 Task: Create a rule when a due date less than hours ago is moved in a card by anyone.
Action: Mouse moved to (904, 256)
Screenshot: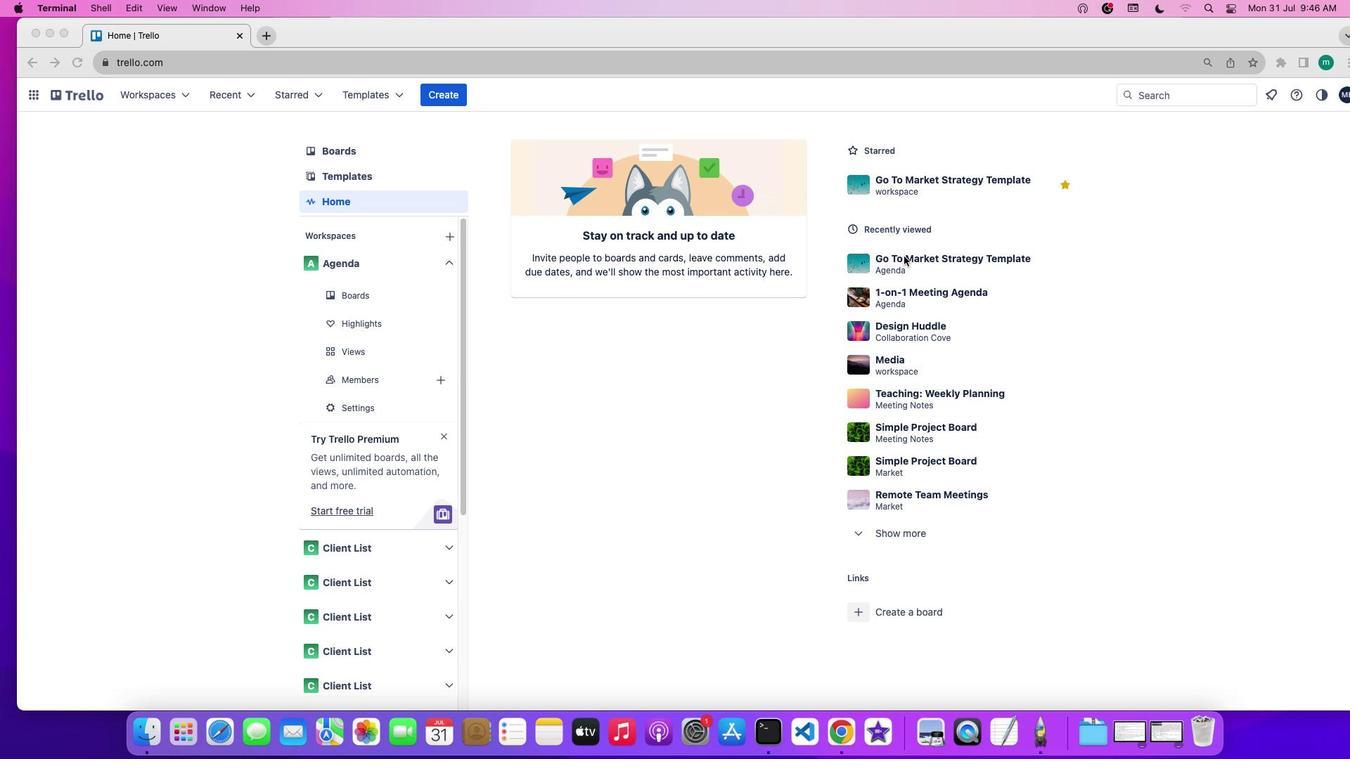 
Action: Mouse pressed left at (904, 256)
Screenshot: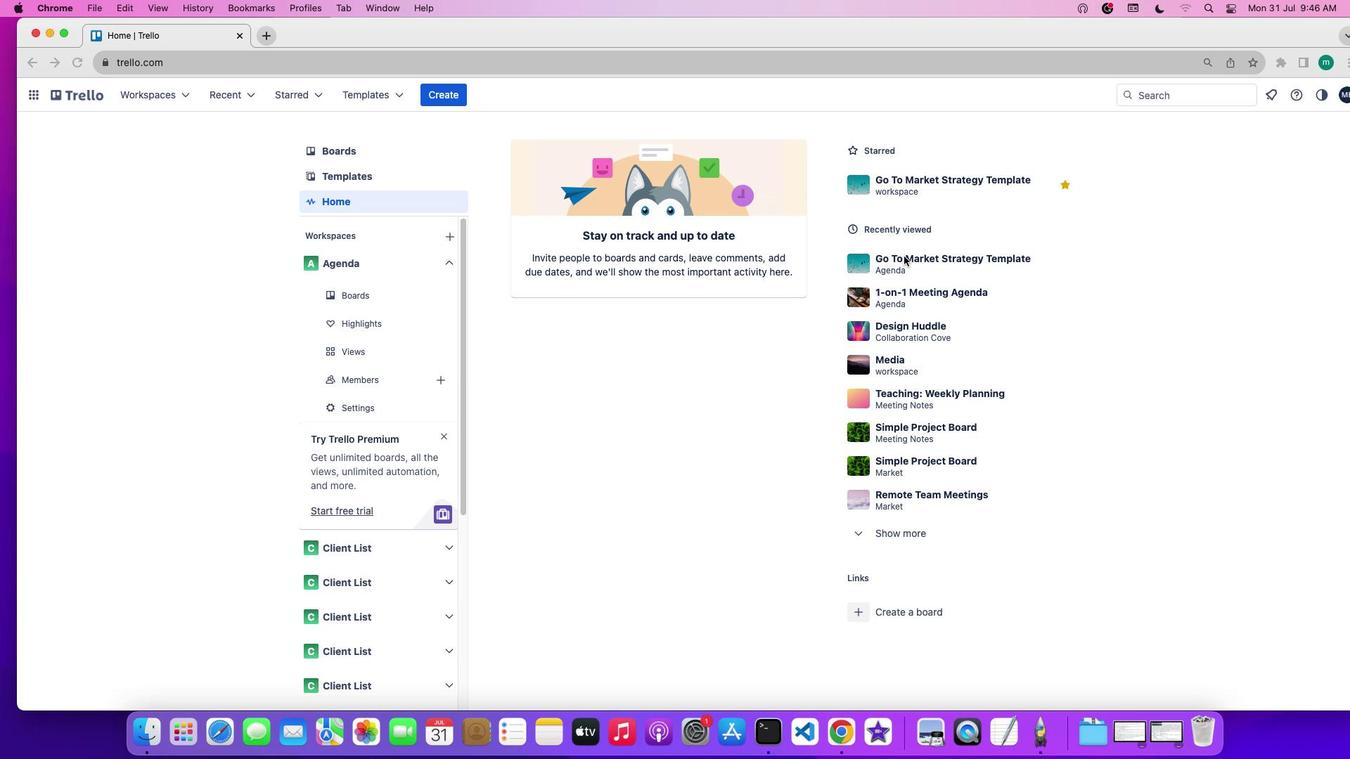 
Action: Mouse pressed left at (904, 256)
Screenshot: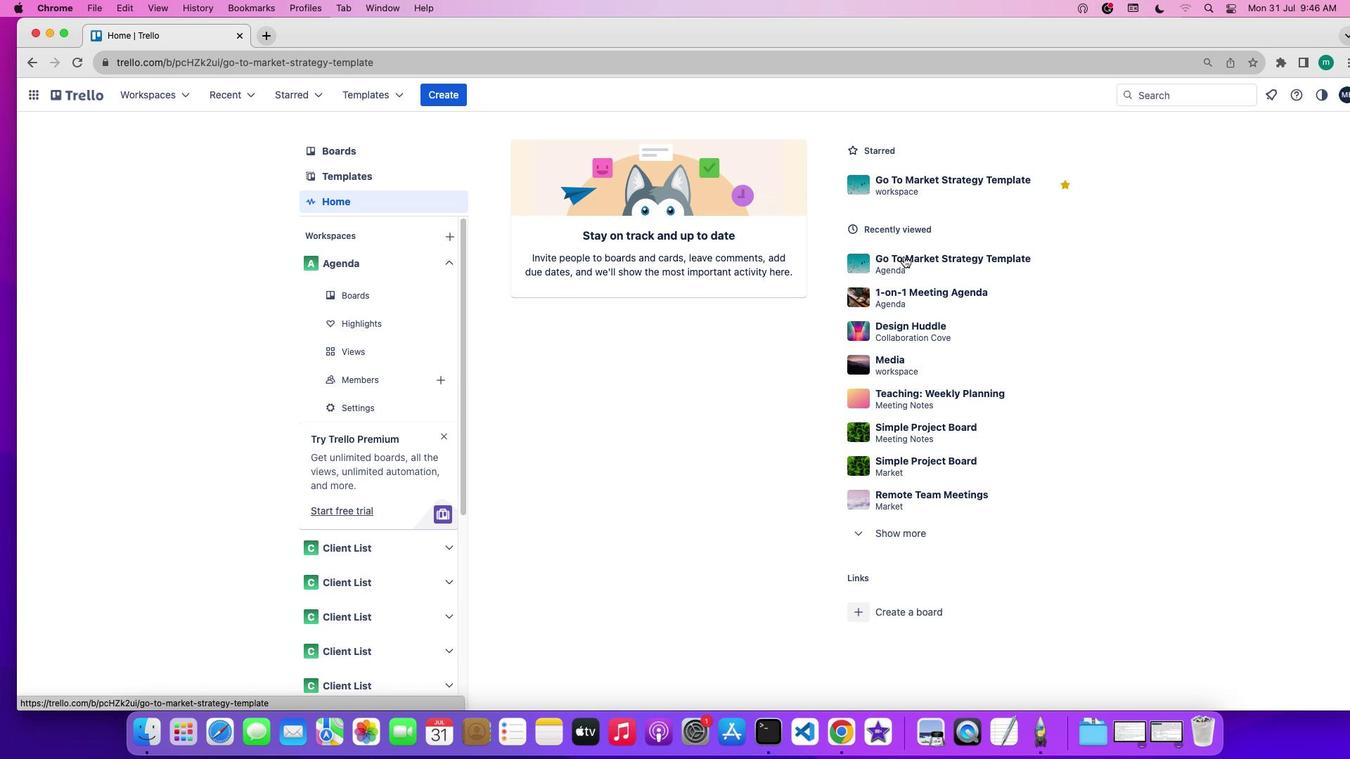 
Action: Mouse moved to (1280, 302)
Screenshot: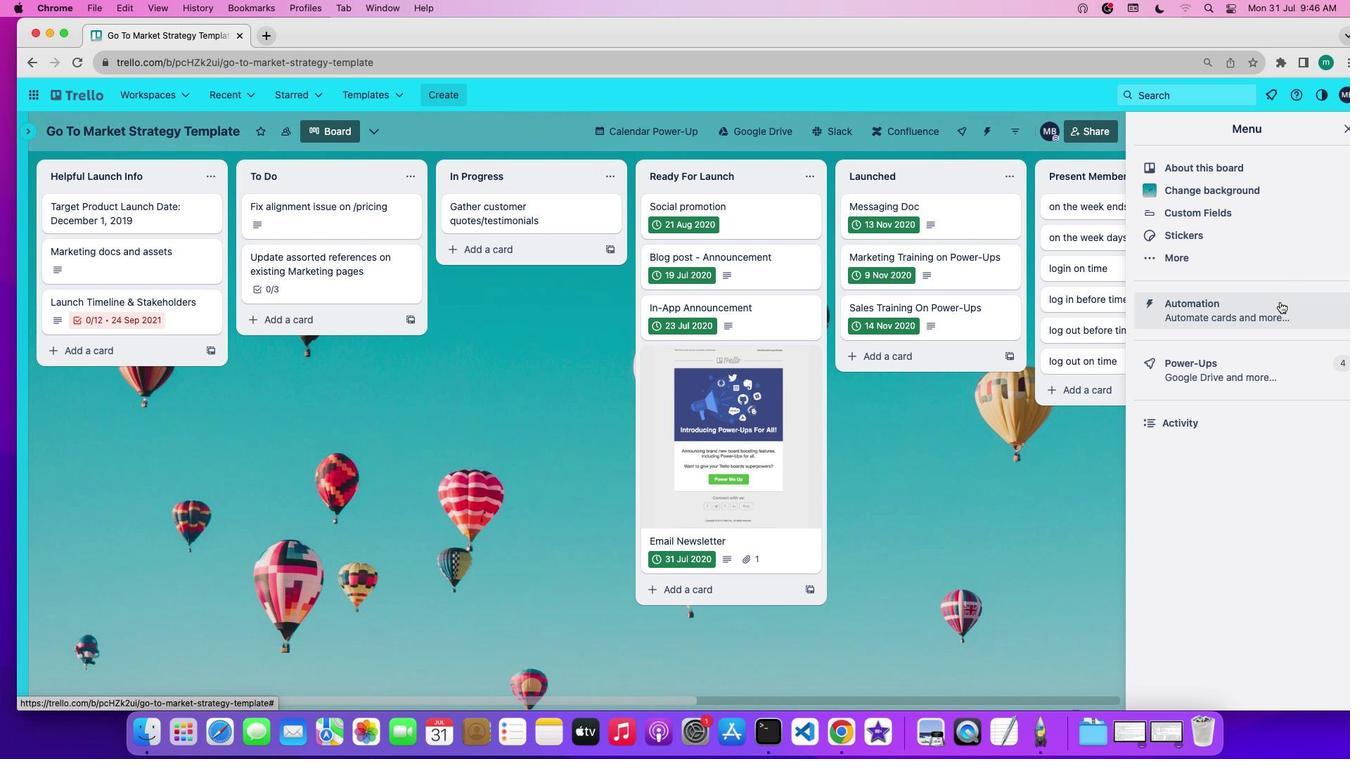 
Action: Mouse pressed left at (1280, 302)
Screenshot: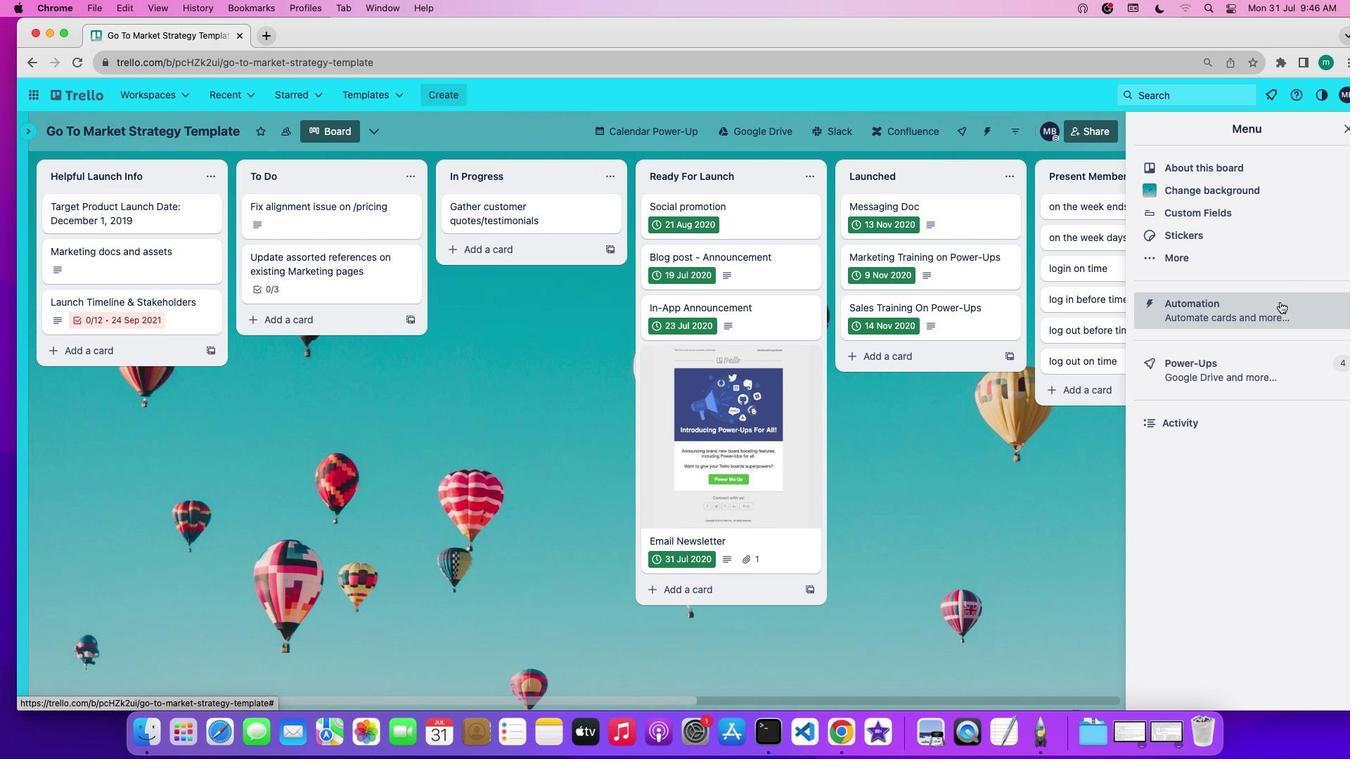 
Action: Mouse moved to (121, 255)
Screenshot: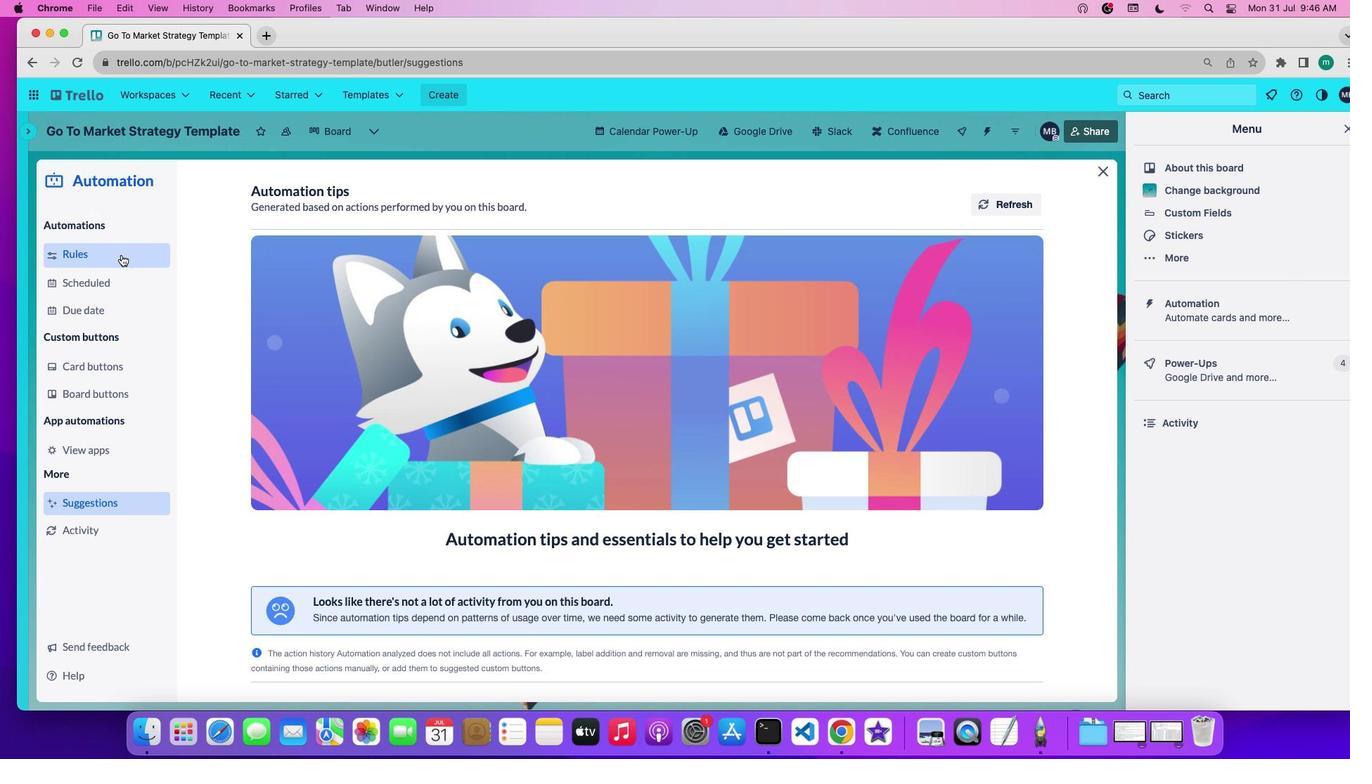 
Action: Mouse pressed left at (121, 255)
Screenshot: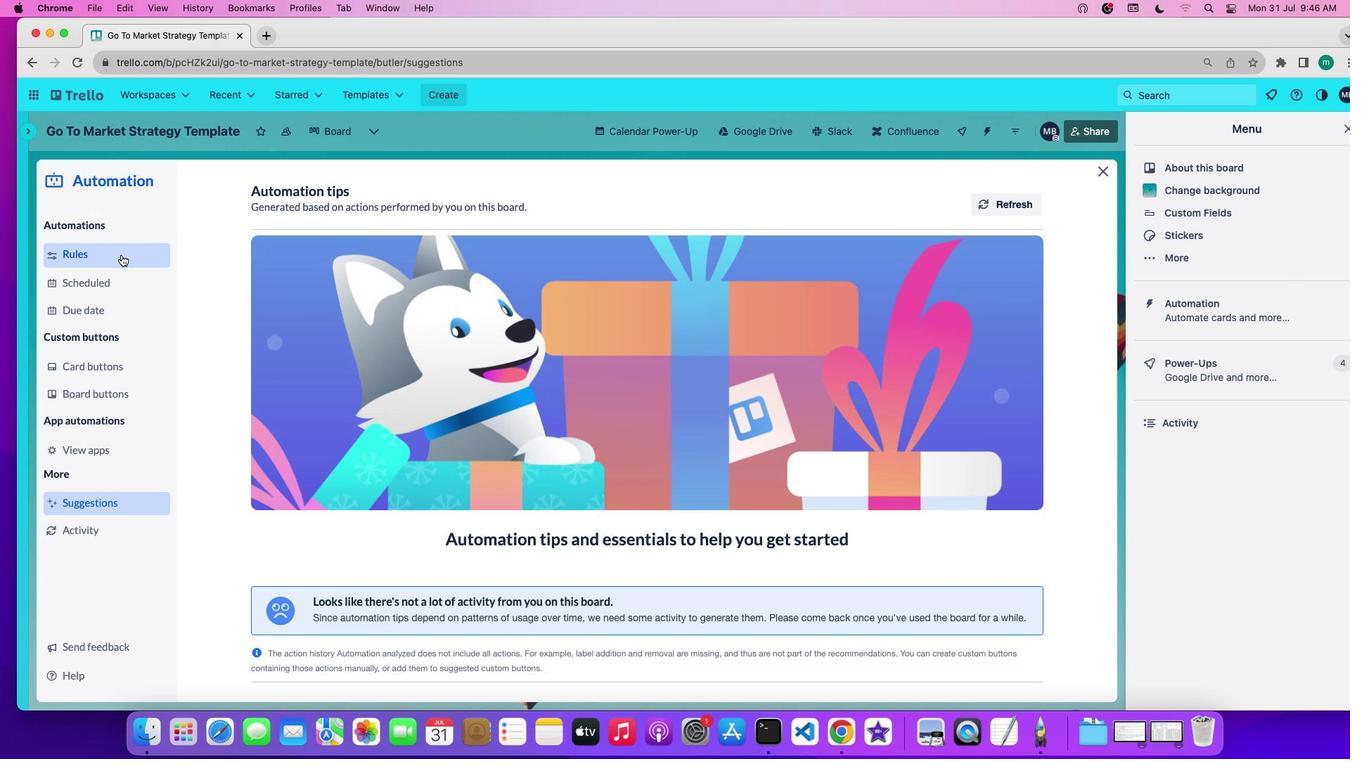 
Action: Mouse moved to (320, 500)
Screenshot: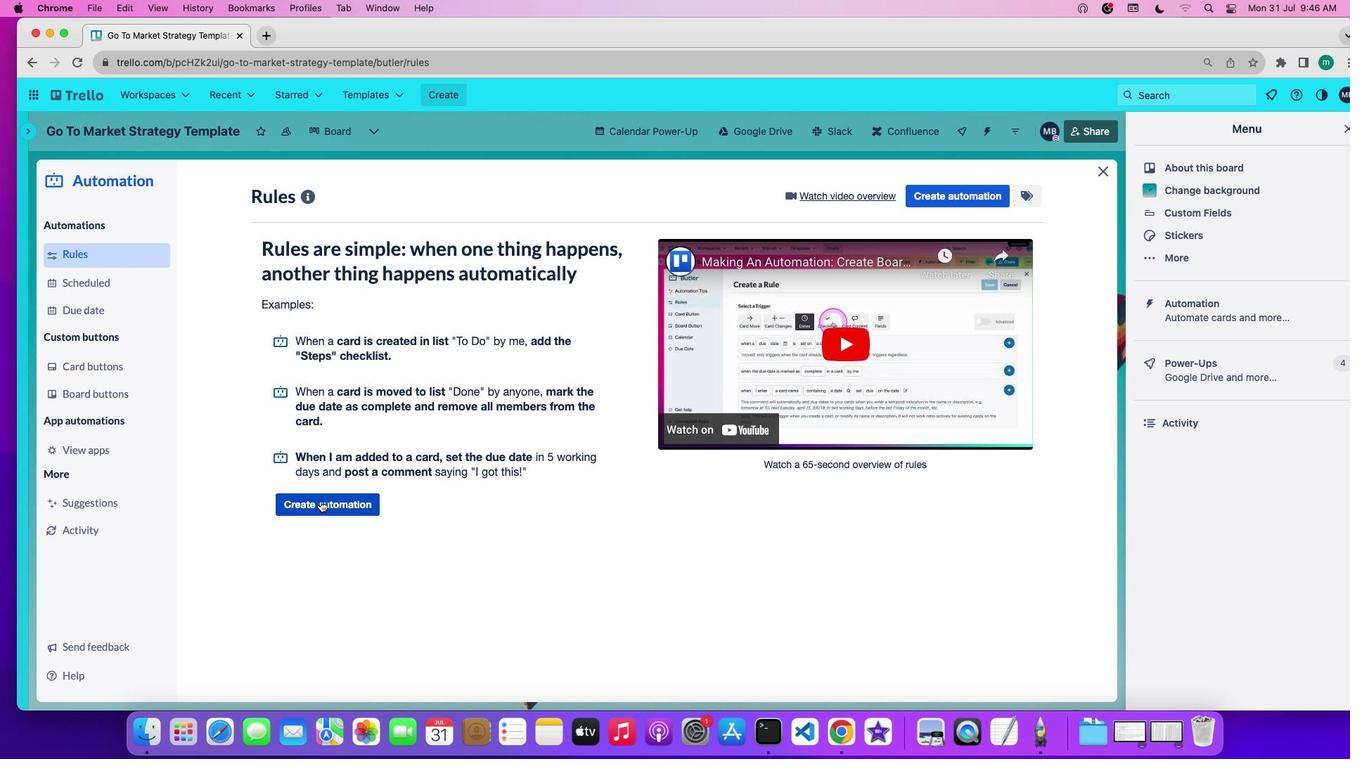 
Action: Mouse pressed left at (320, 500)
Screenshot: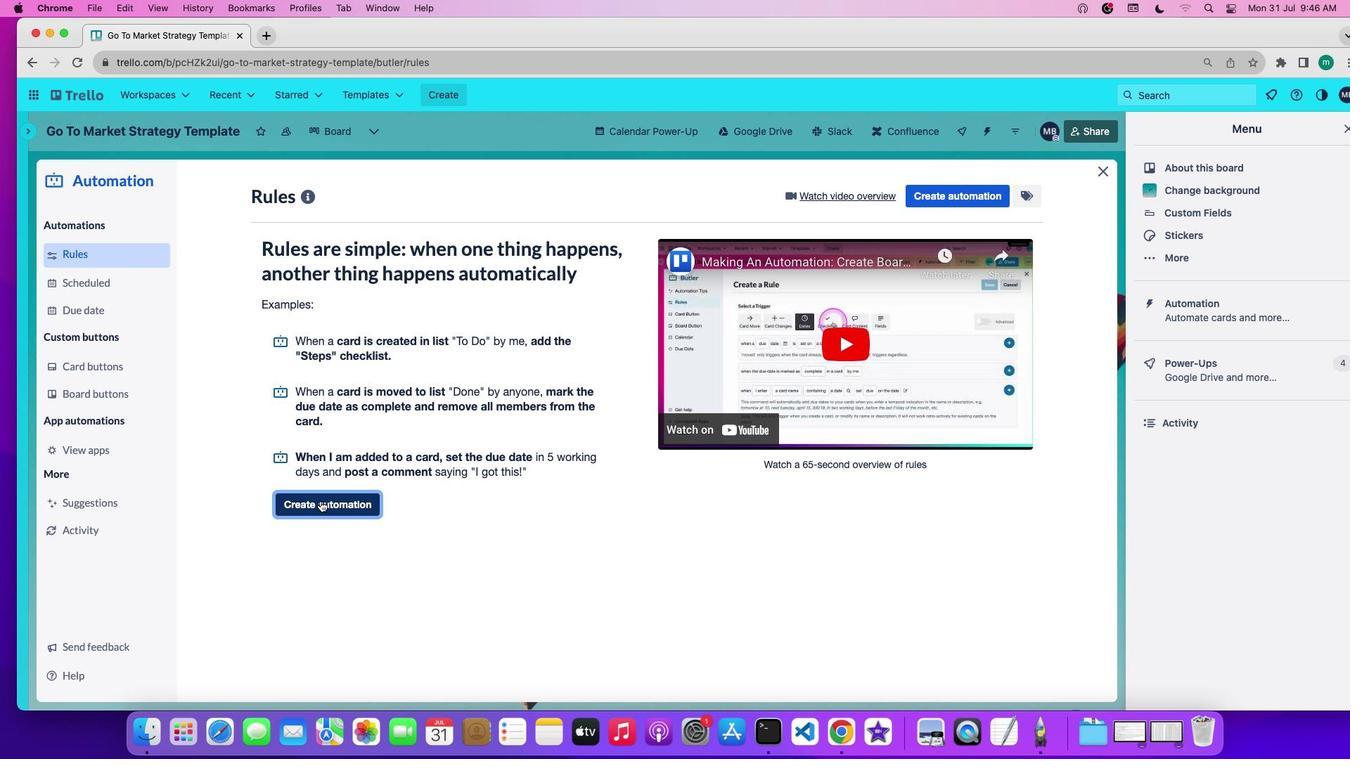 
Action: Mouse moved to (646, 331)
Screenshot: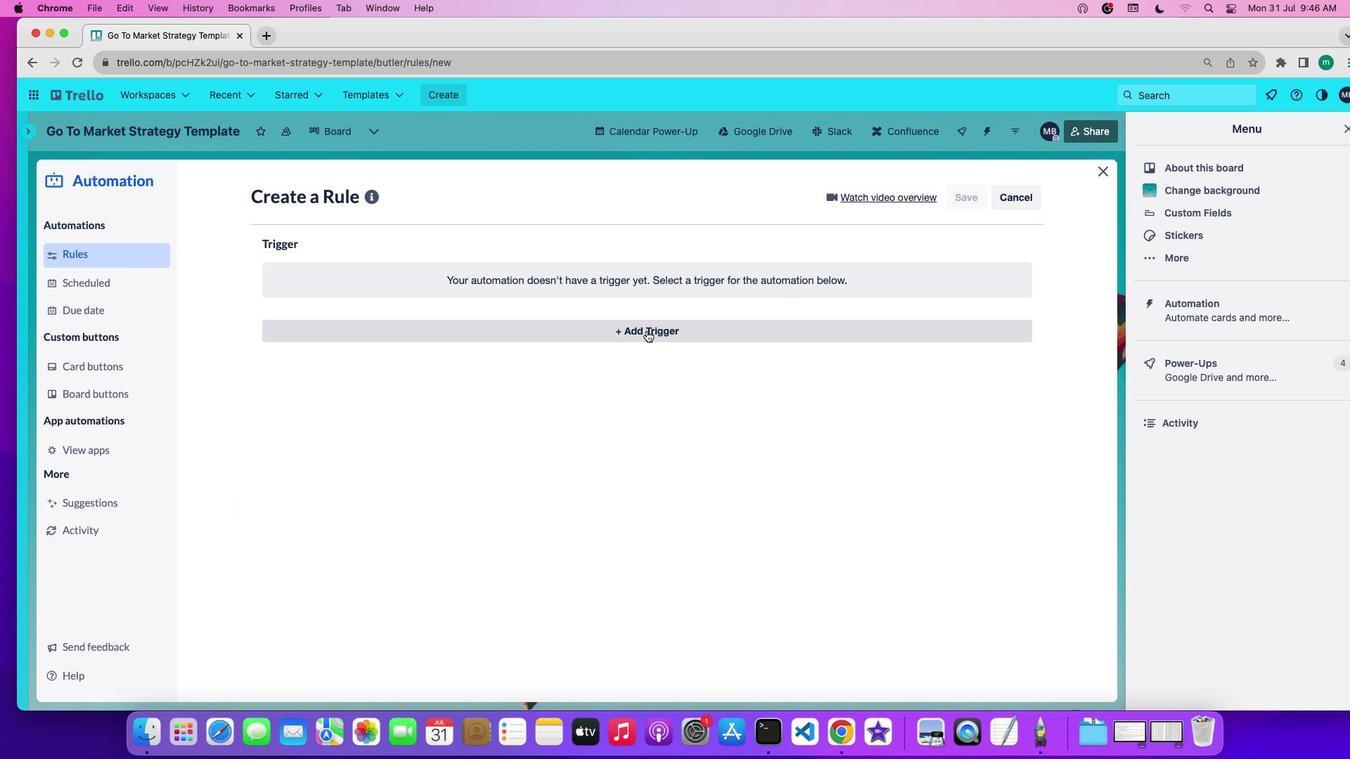 
Action: Mouse pressed left at (646, 331)
Screenshot: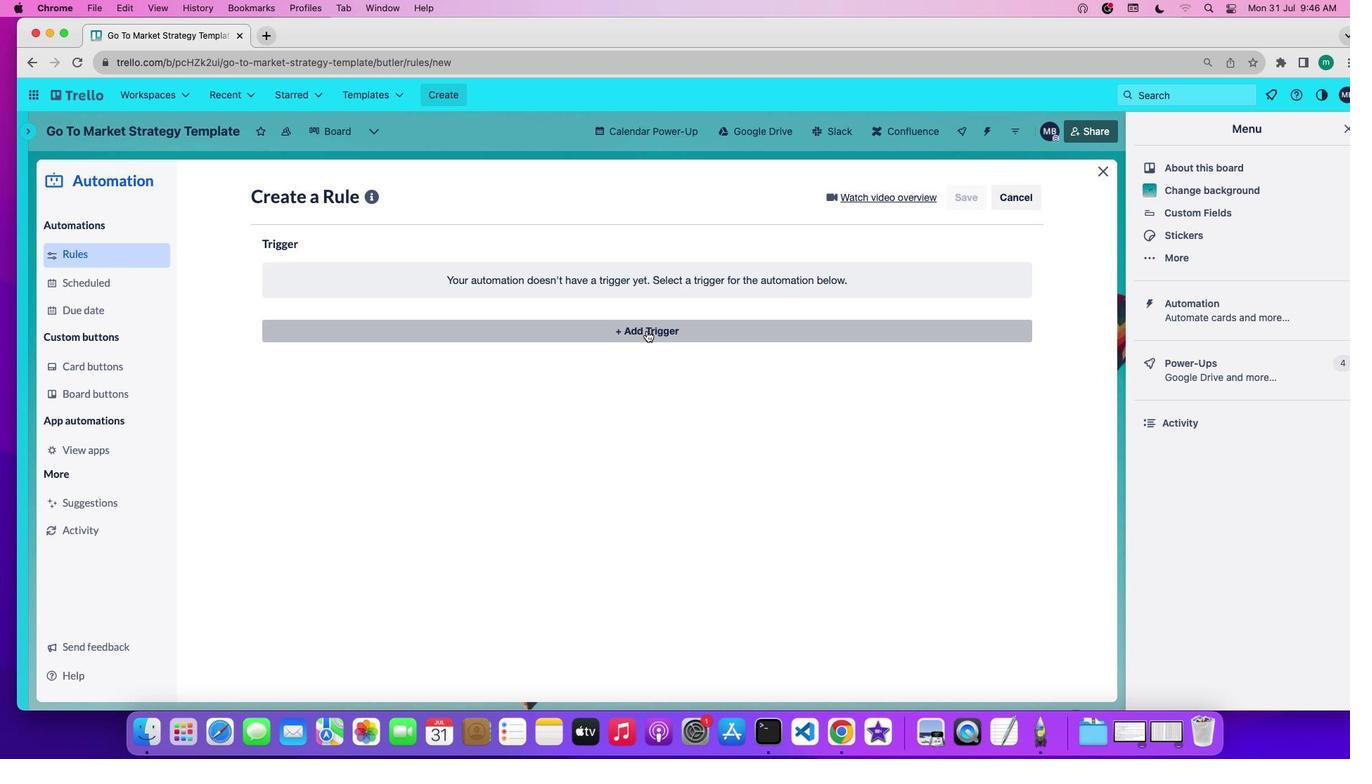 
Action: Mouse moved to (419, 387)
Screenshot: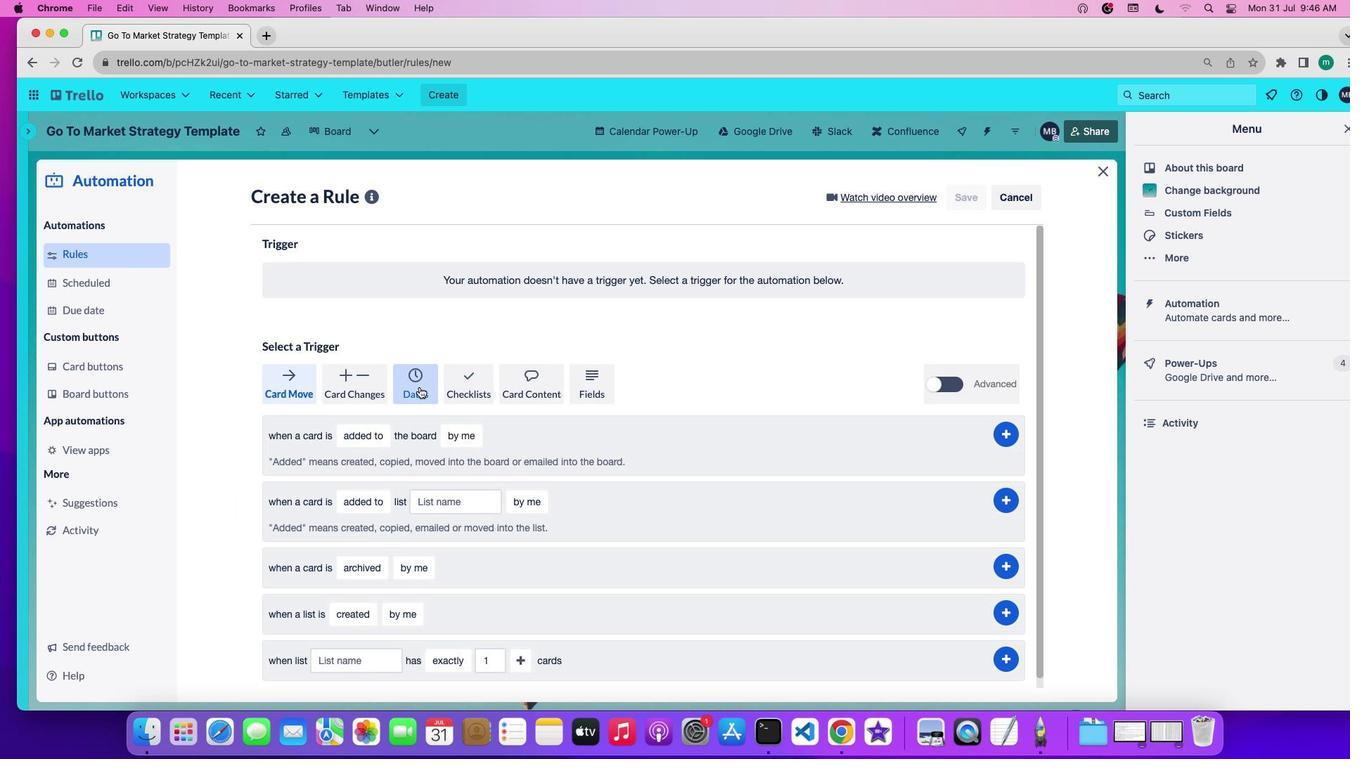 
Action: Mouse pressed left at (419, 387)
Screenshot: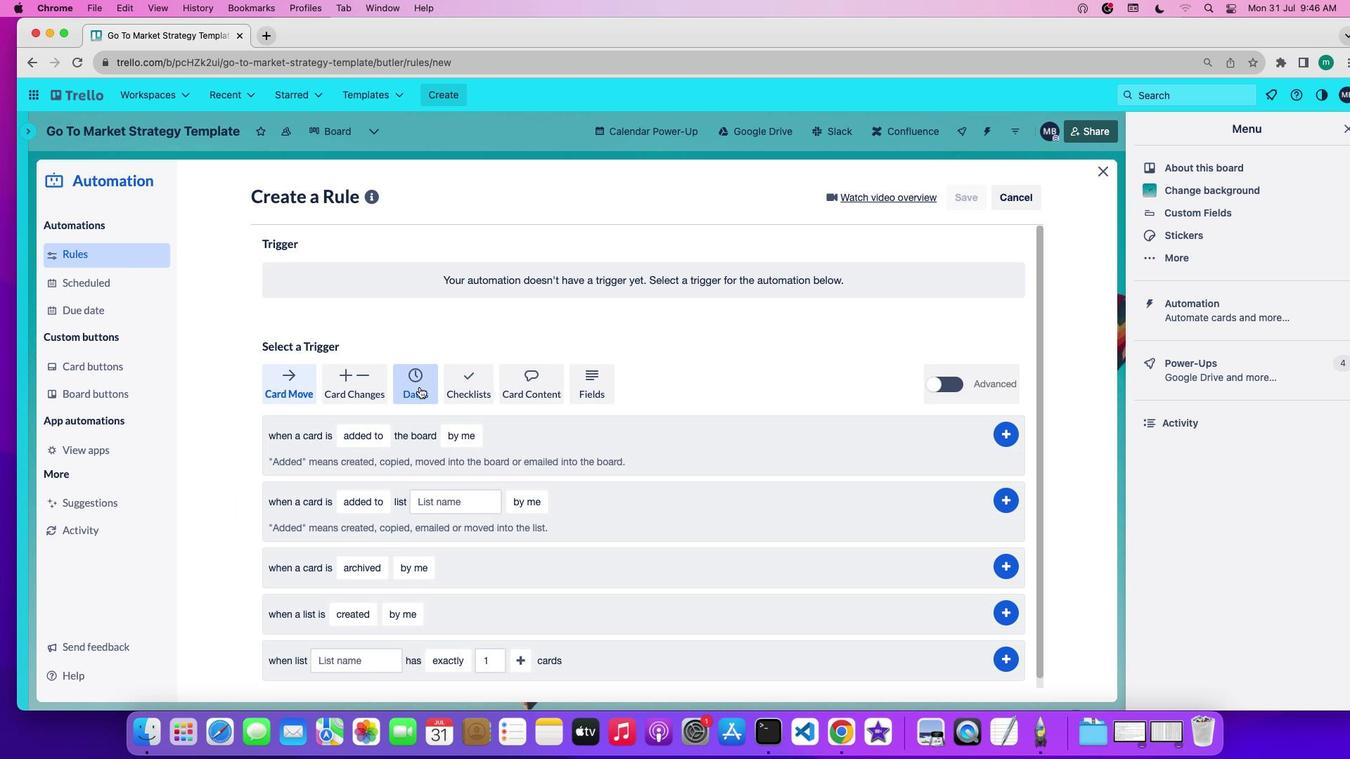 
Action: Mouse moved to (323, 443)
Screenshot: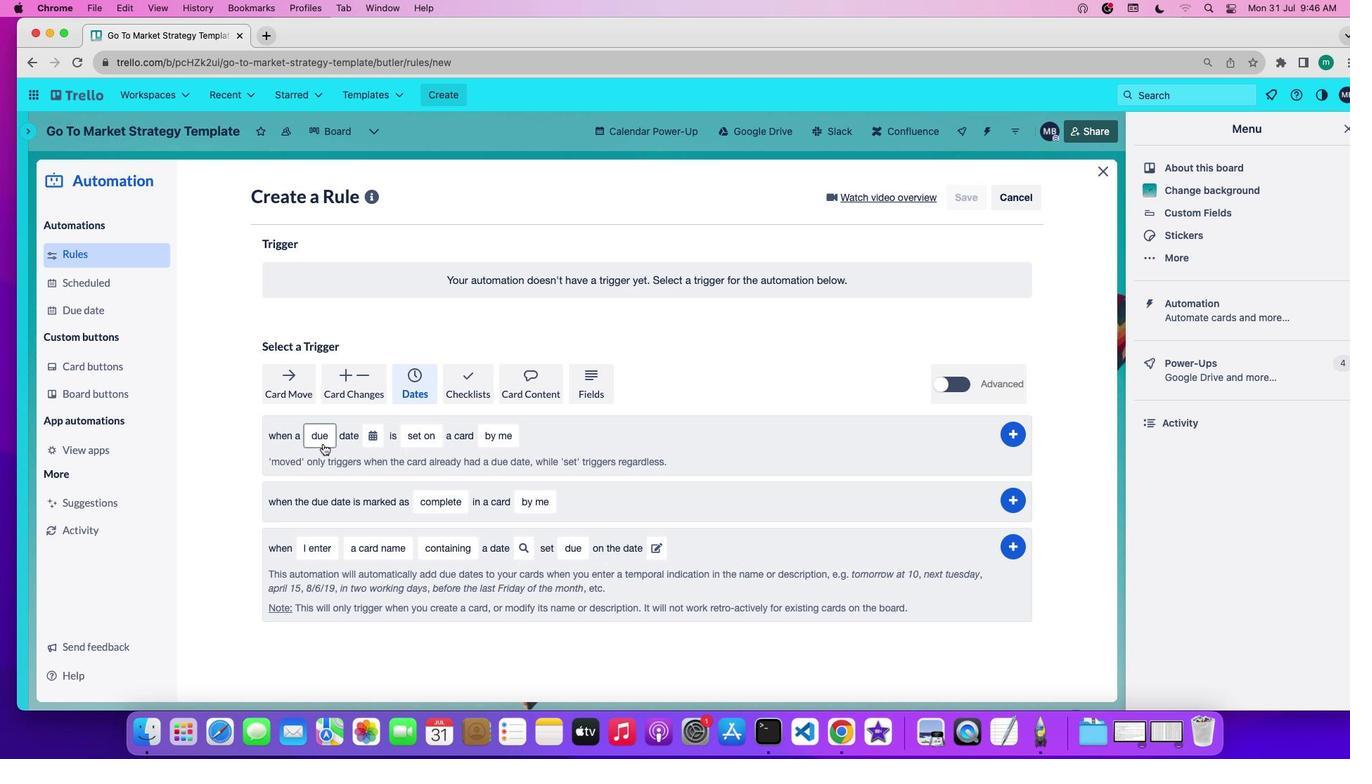 
Action: Mouse pressed left at (323, 443)
Screenshot: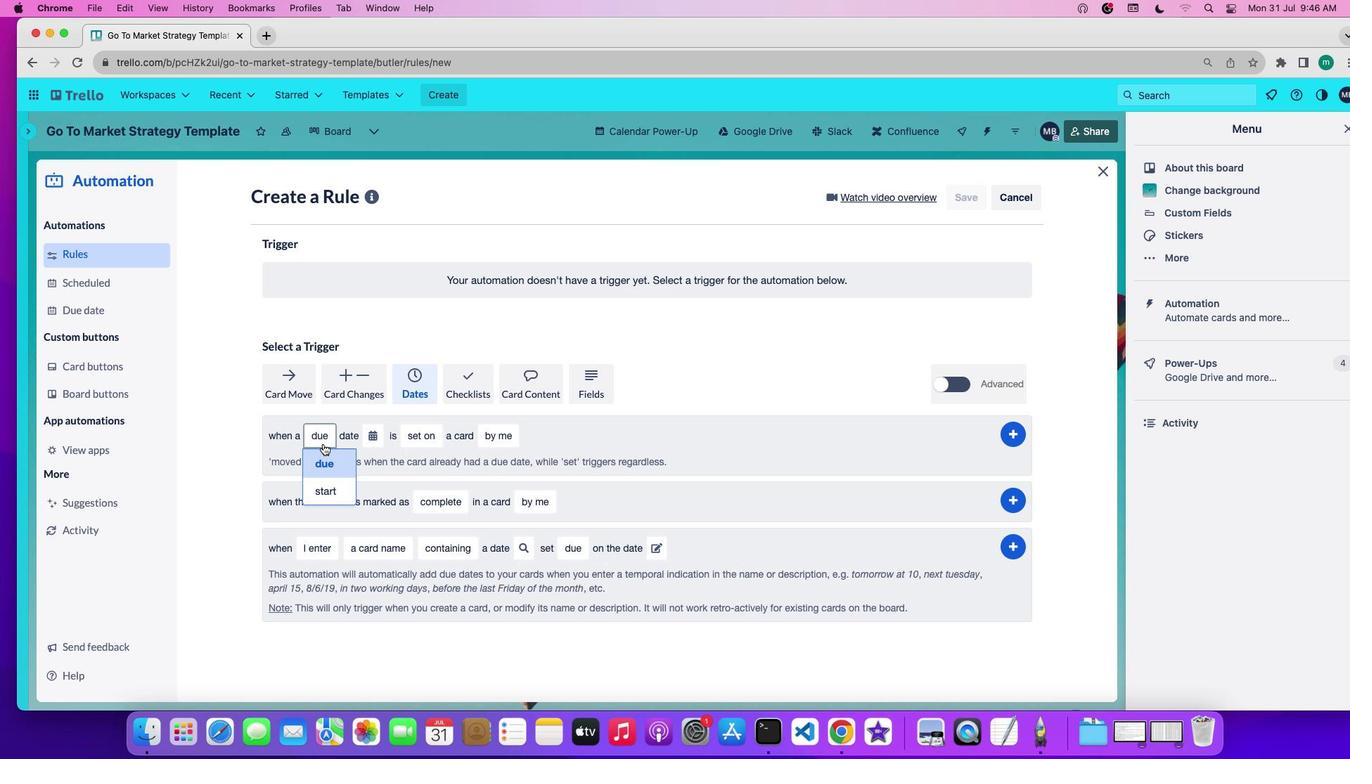 
Action: Mouse moved to (322, 467)
Screenshot: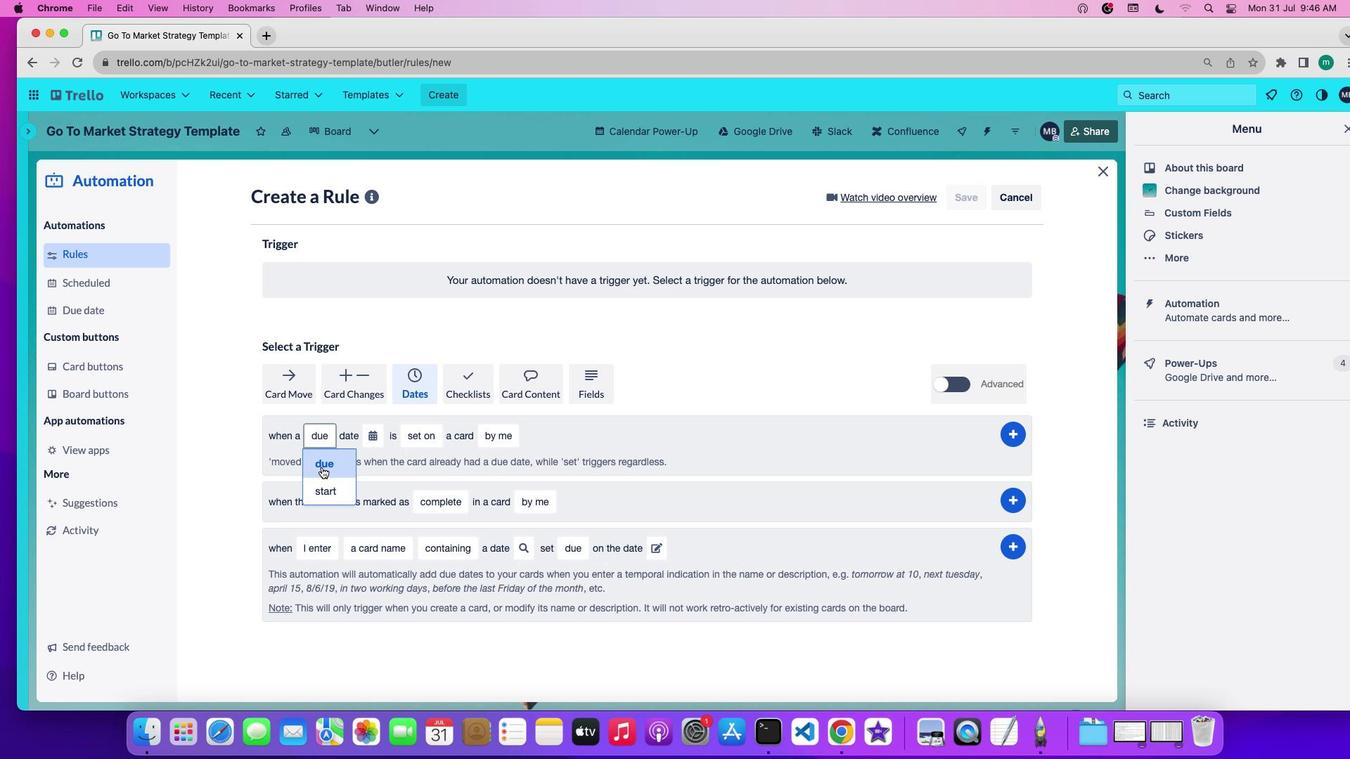 
Action: Mouse pressed left at (322, 467)
Screenshot: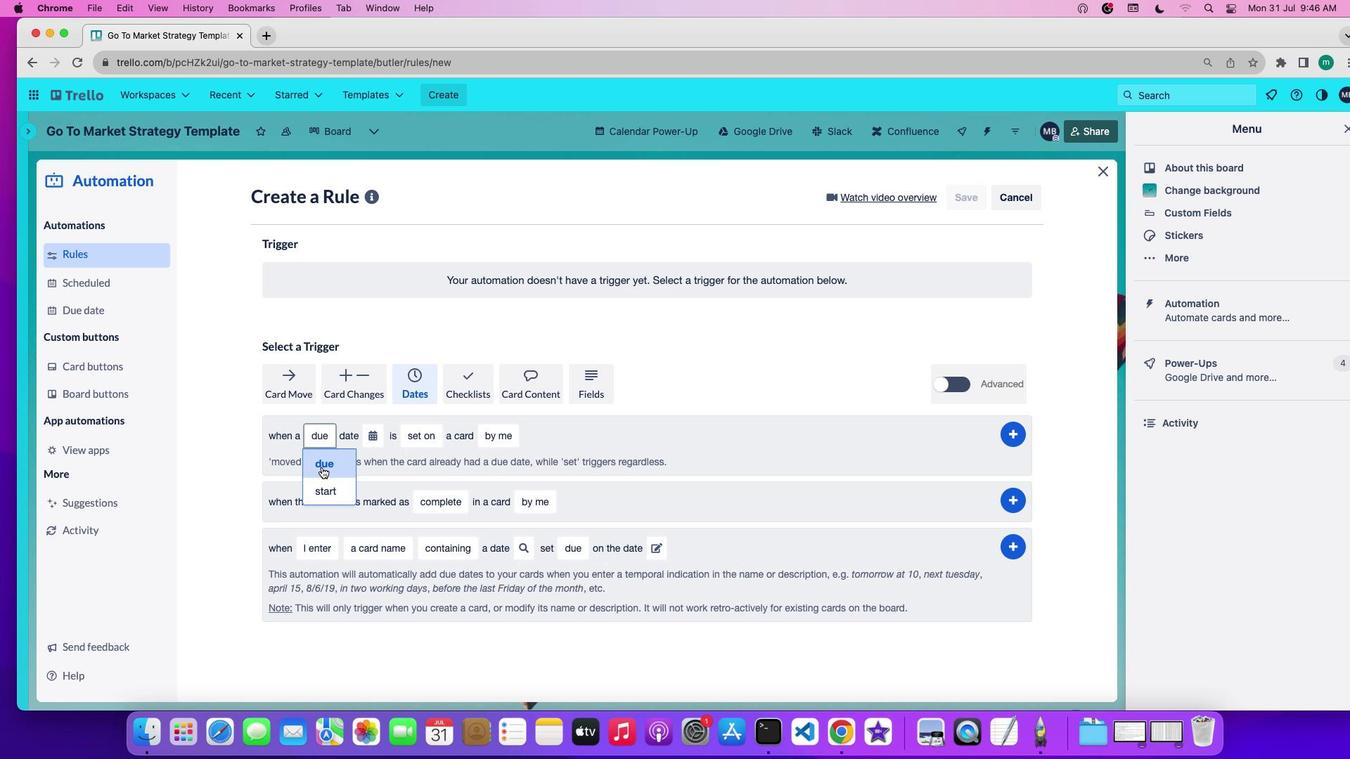 
Action: Mouse moved to (371, 438)
Screenshot: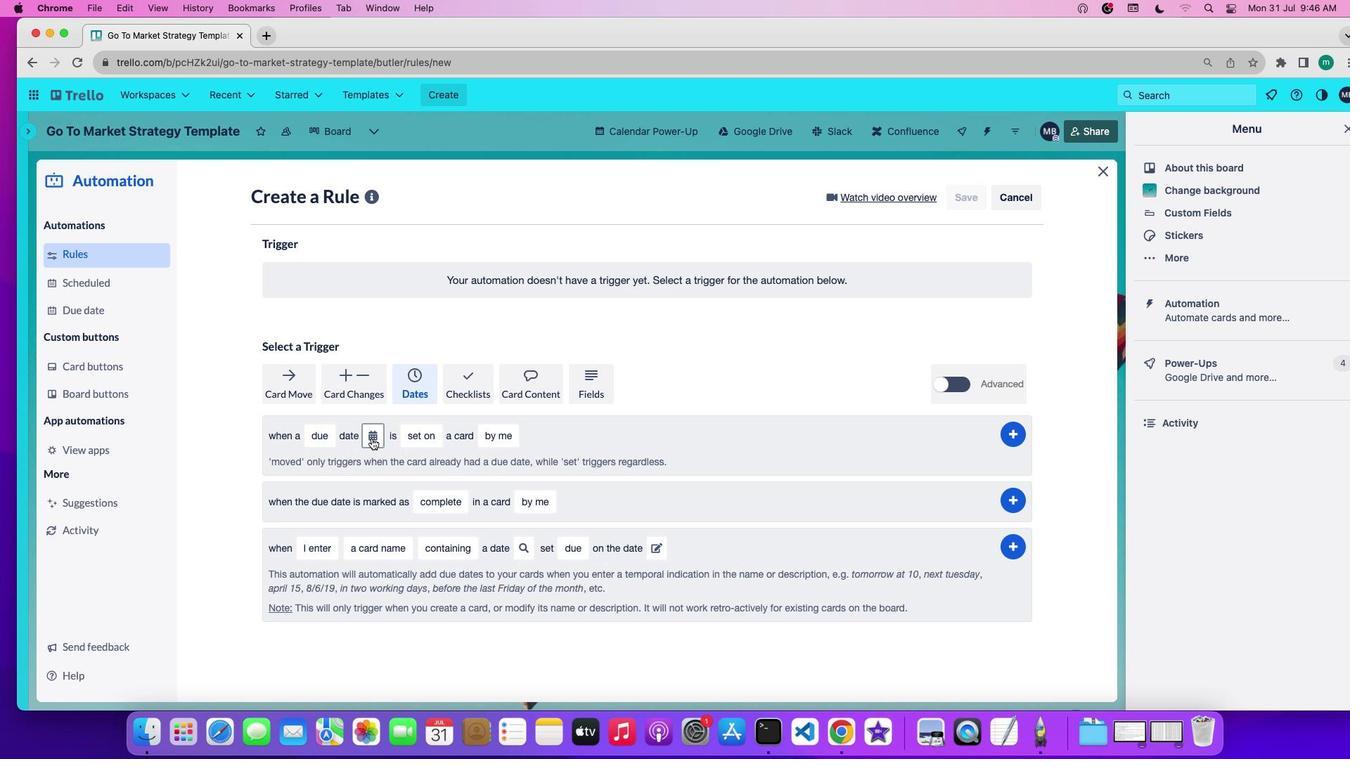 
Action: Mouse pressed left at (371, 438)
Screenshot: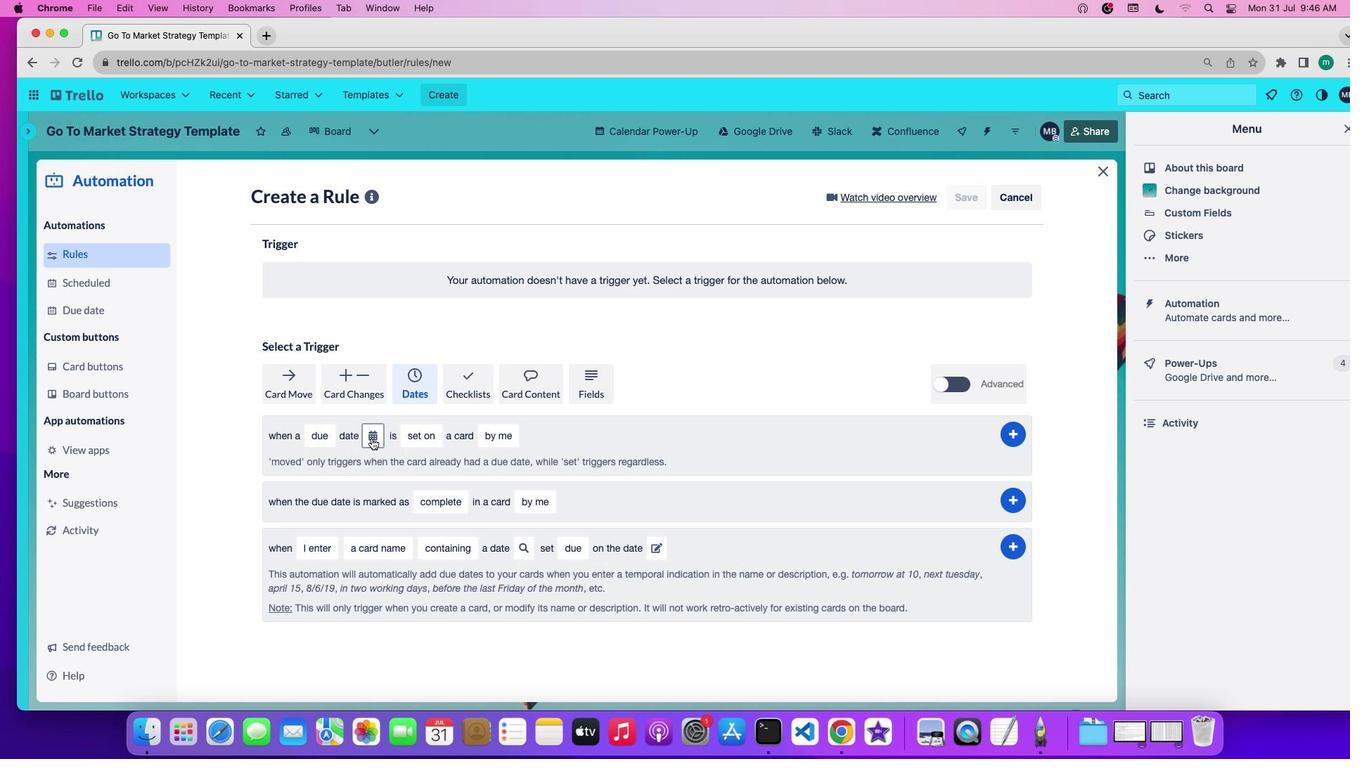 
Action: Mouse moved to (410, 520)
Screenshot: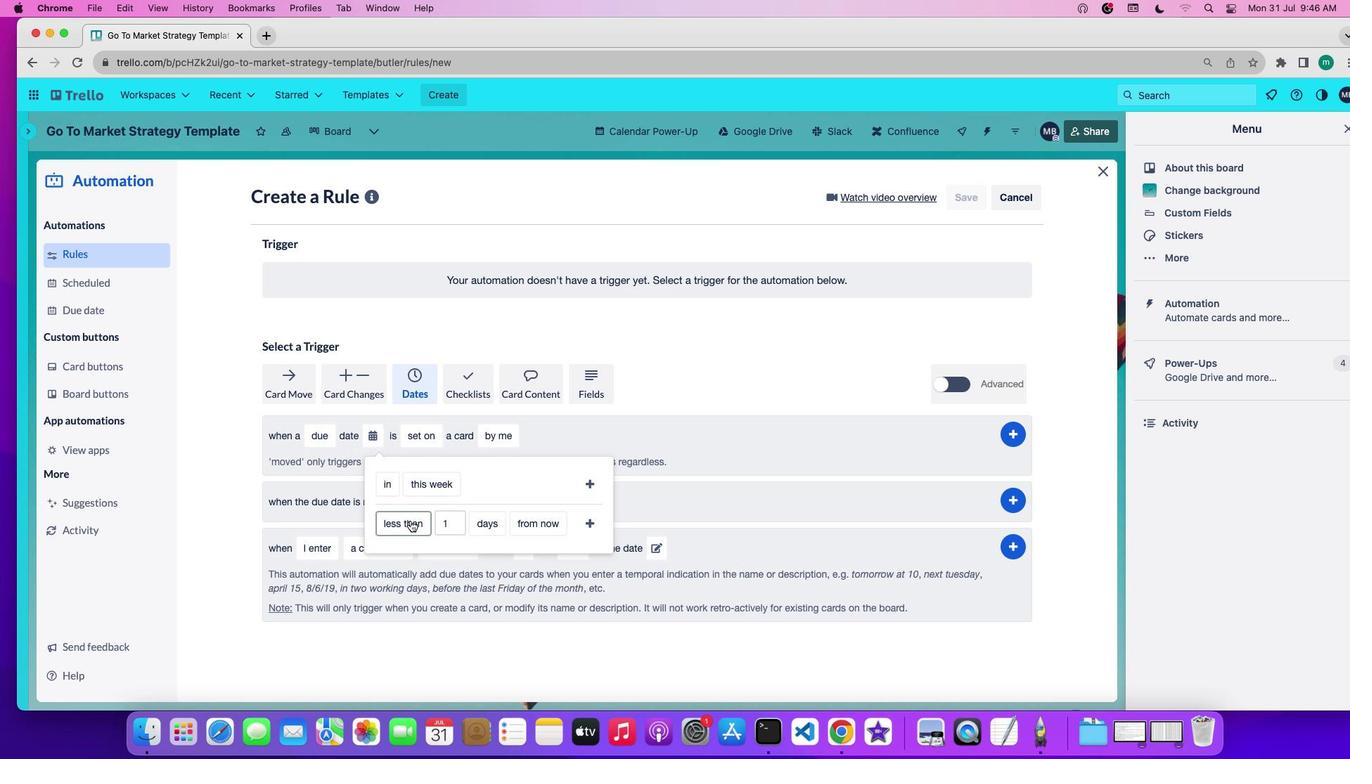 
Action: Mouse pressed left at (410, 520)
Screenshot: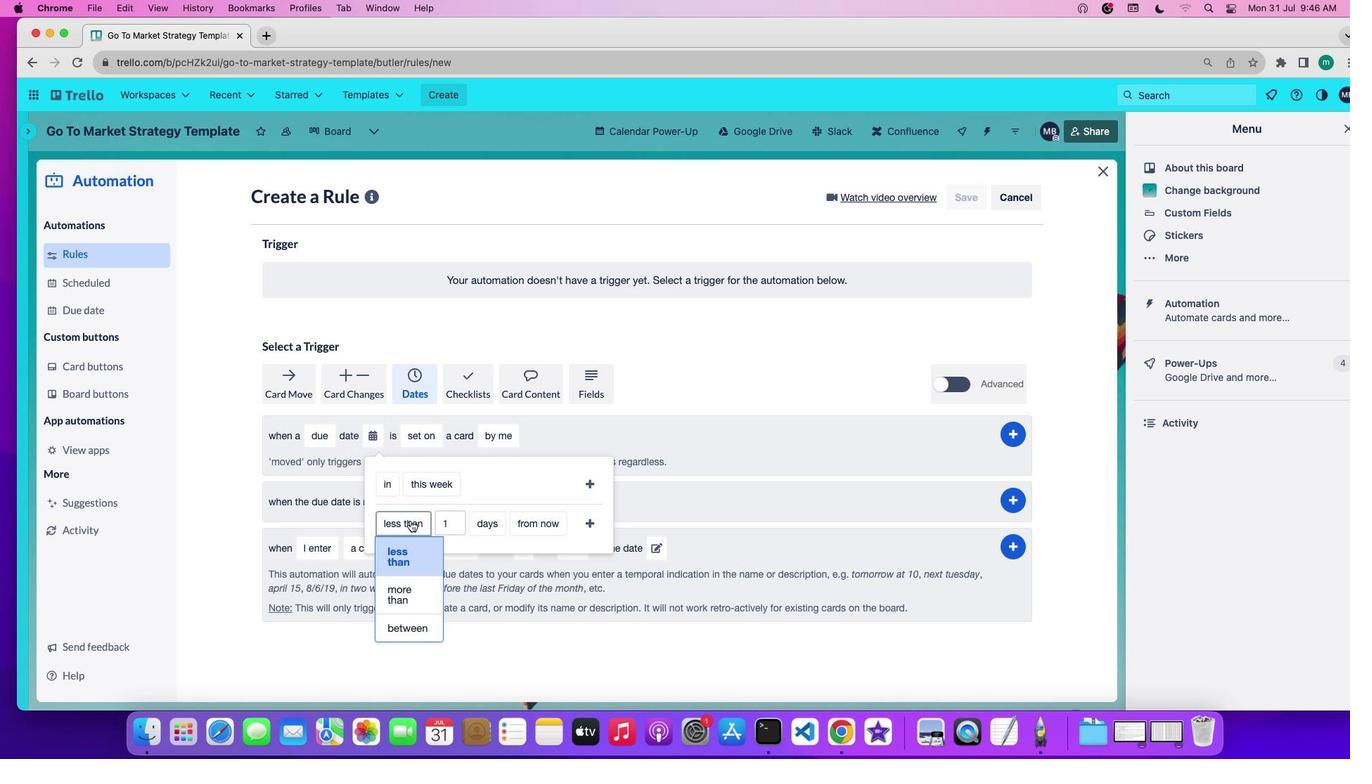 
Action: Mouse moved to (398, 545)
Screenshot: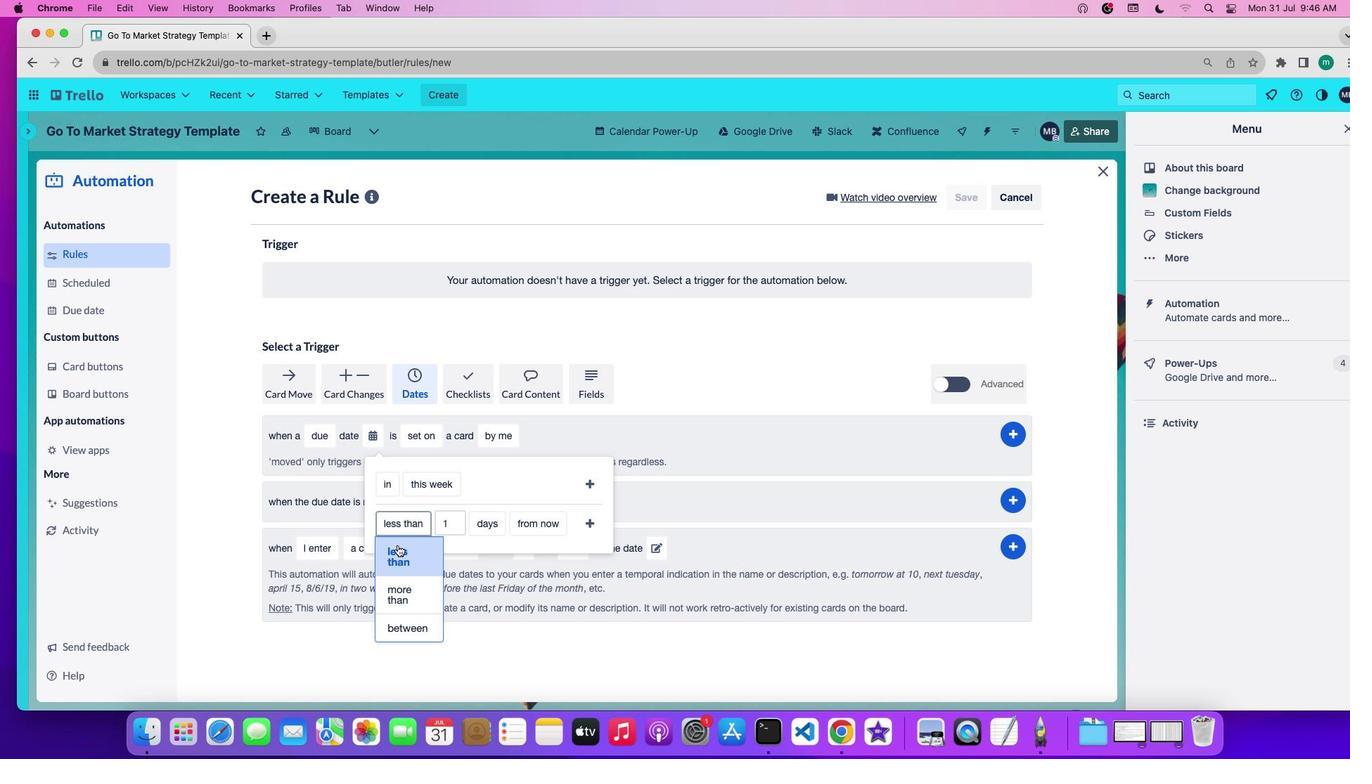 
Action: Mouse pressed left at (398, 545)
Screenshot: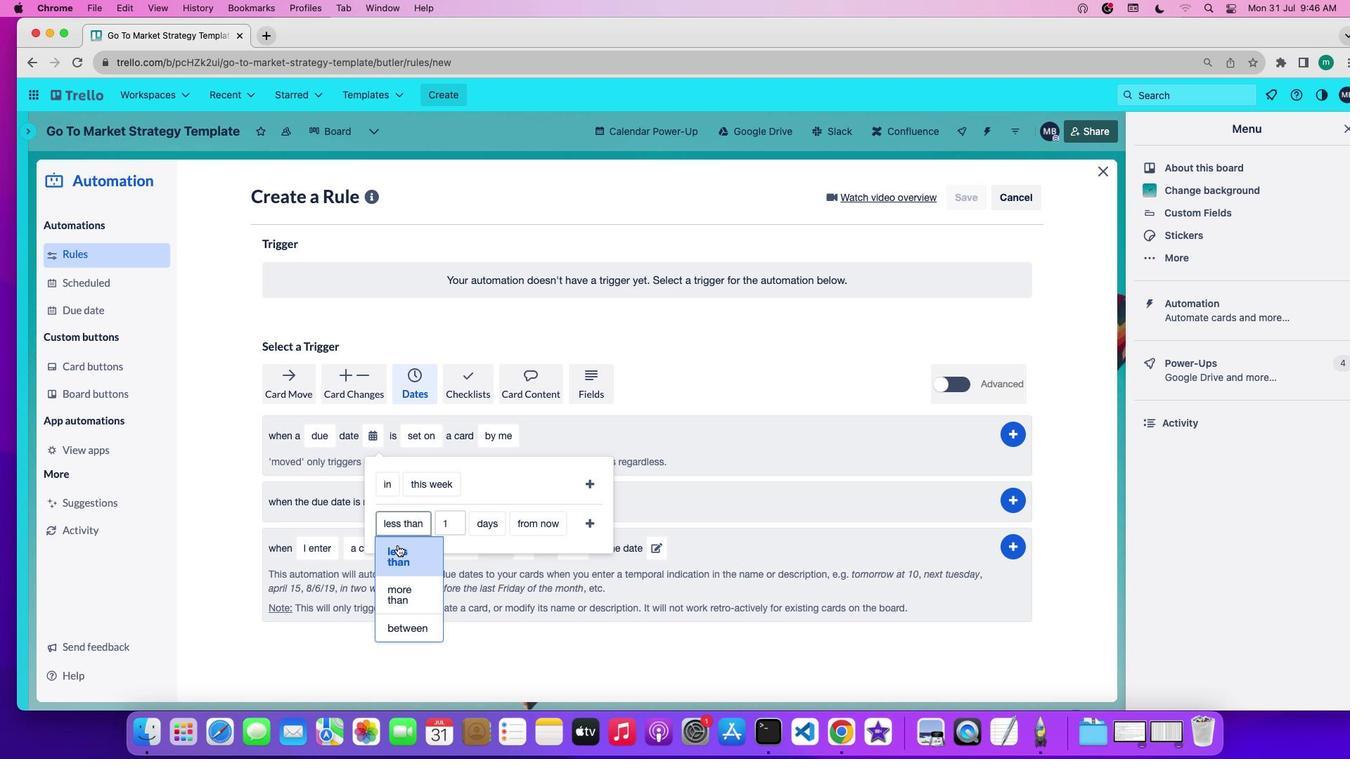 
Action: Mouse moved to (484, 515)
Screenshot: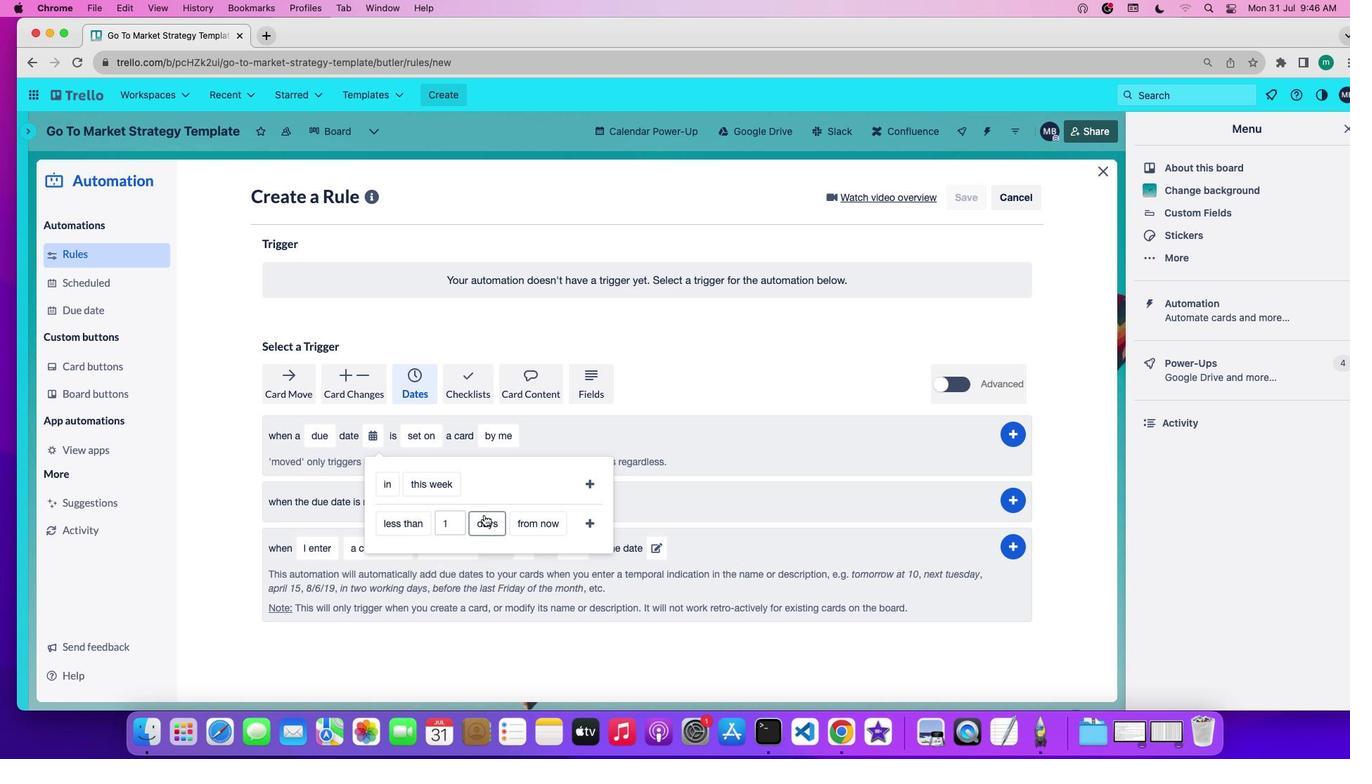 
Action: Mouse pressed left at (484, 515)
Screenshot: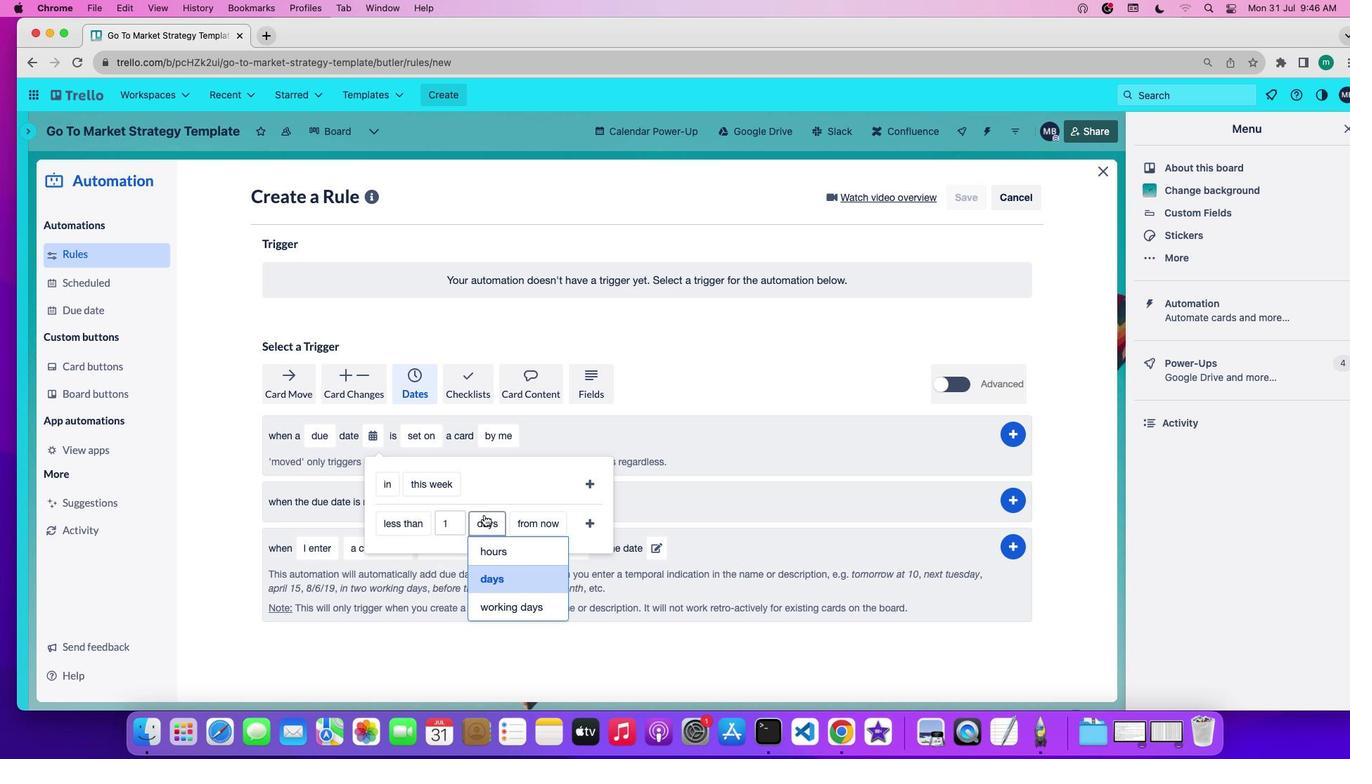 
Action: Mouse moved to (483, 552)
Screenshot: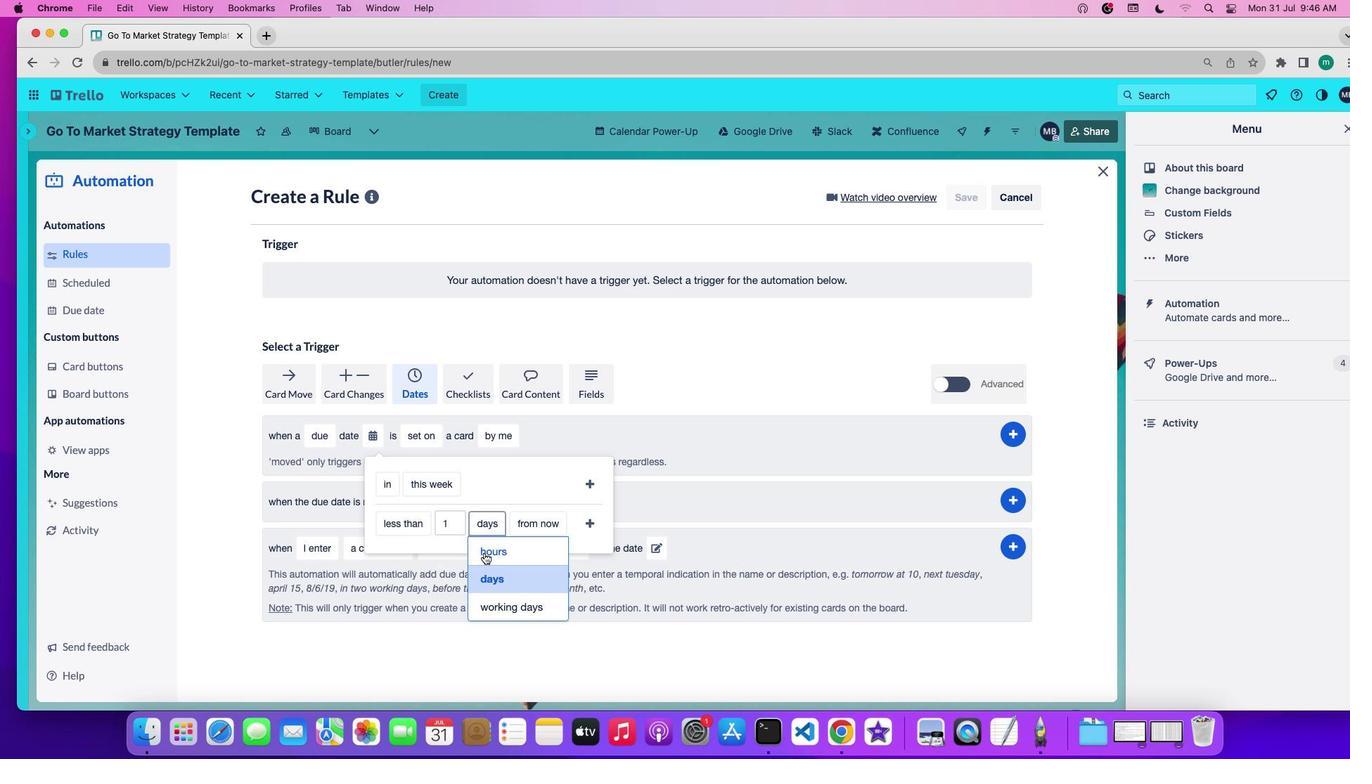 
Action: Mouse pressed left at (483, 552)
Screenshot: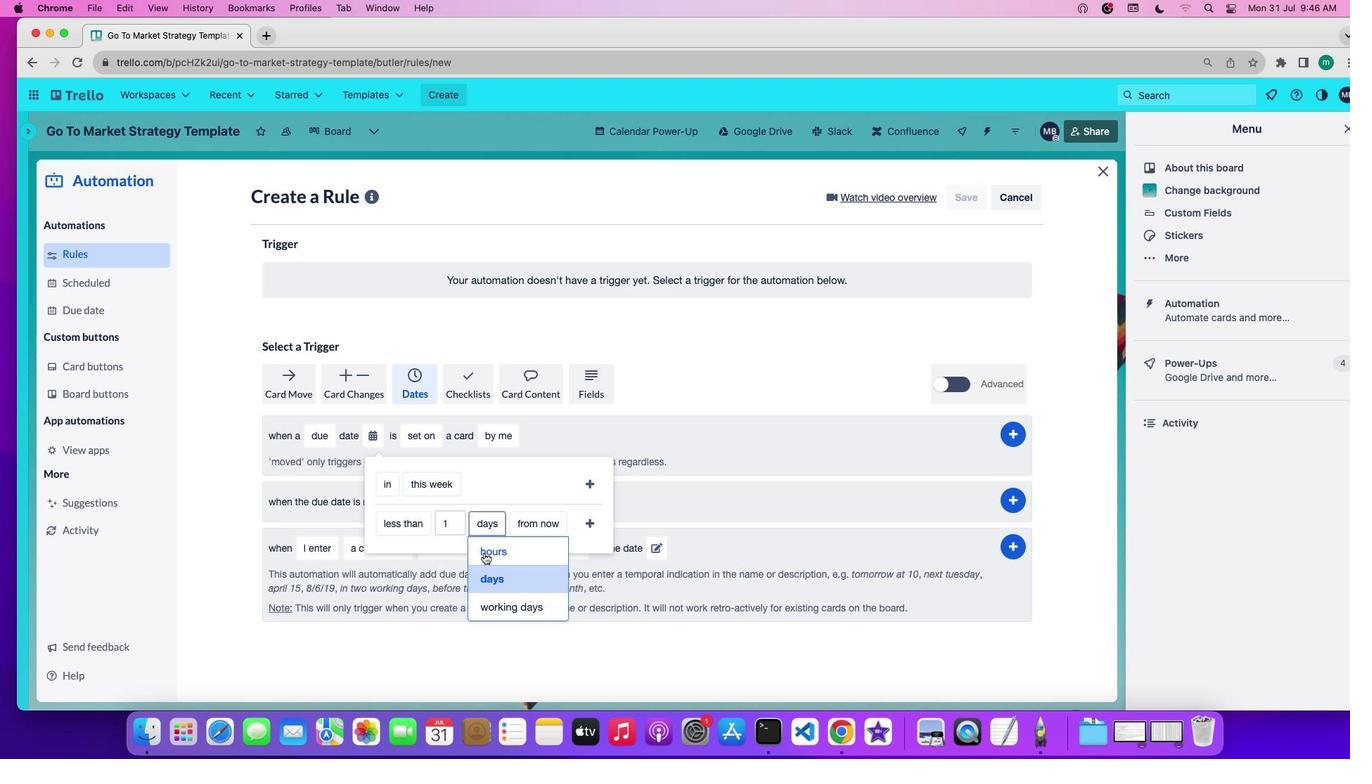 
Action: Mouse moved to (545, 527)
Screenshot: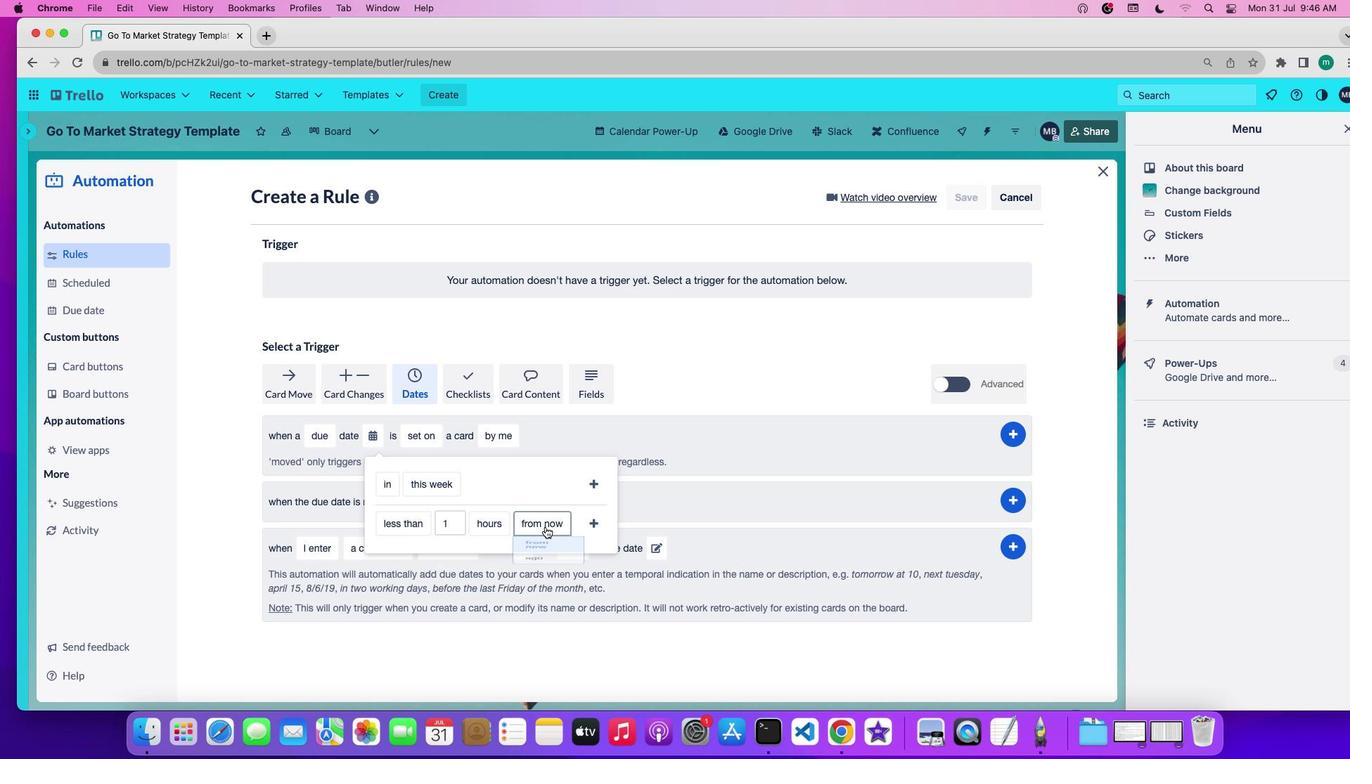 
Action: Mouse pressed left at (545, 527)
Screenshot: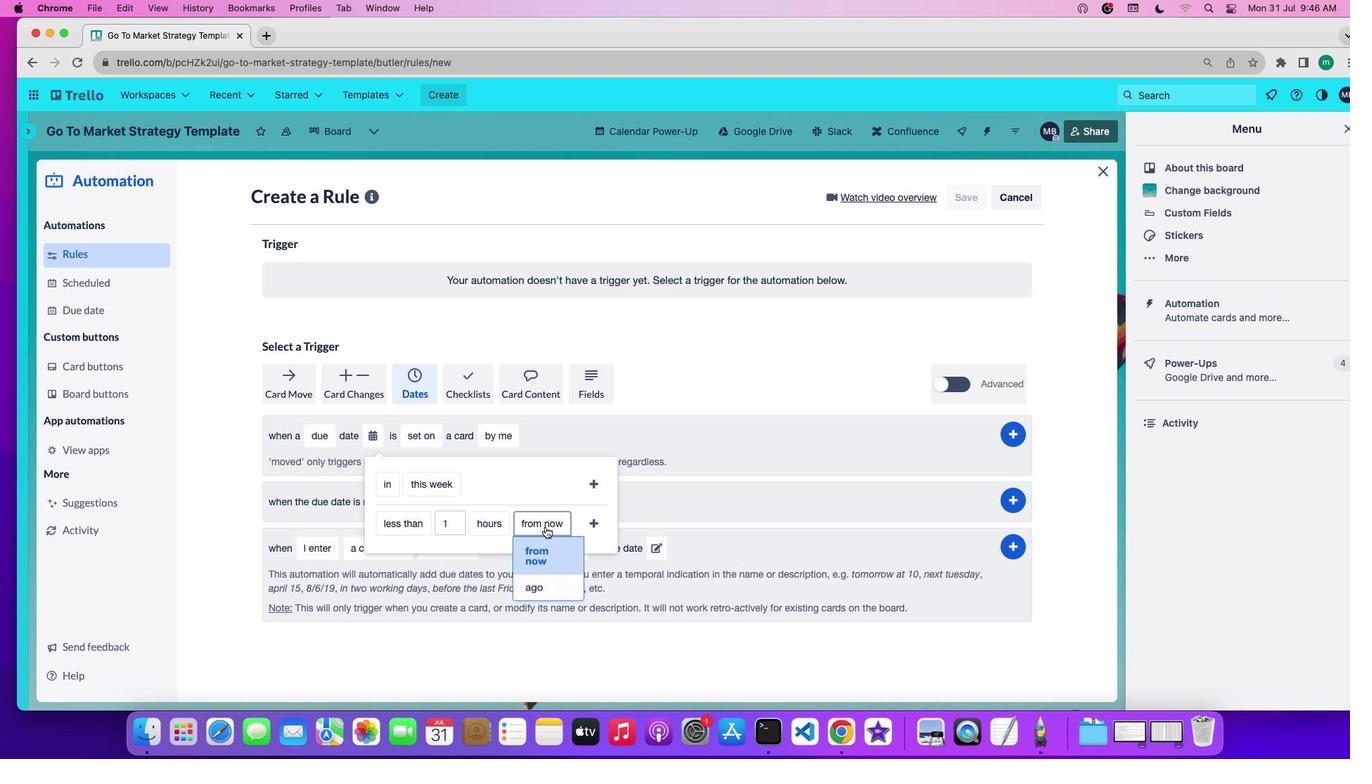 
Action: Mouse moved to (550, 590)
Screenshot: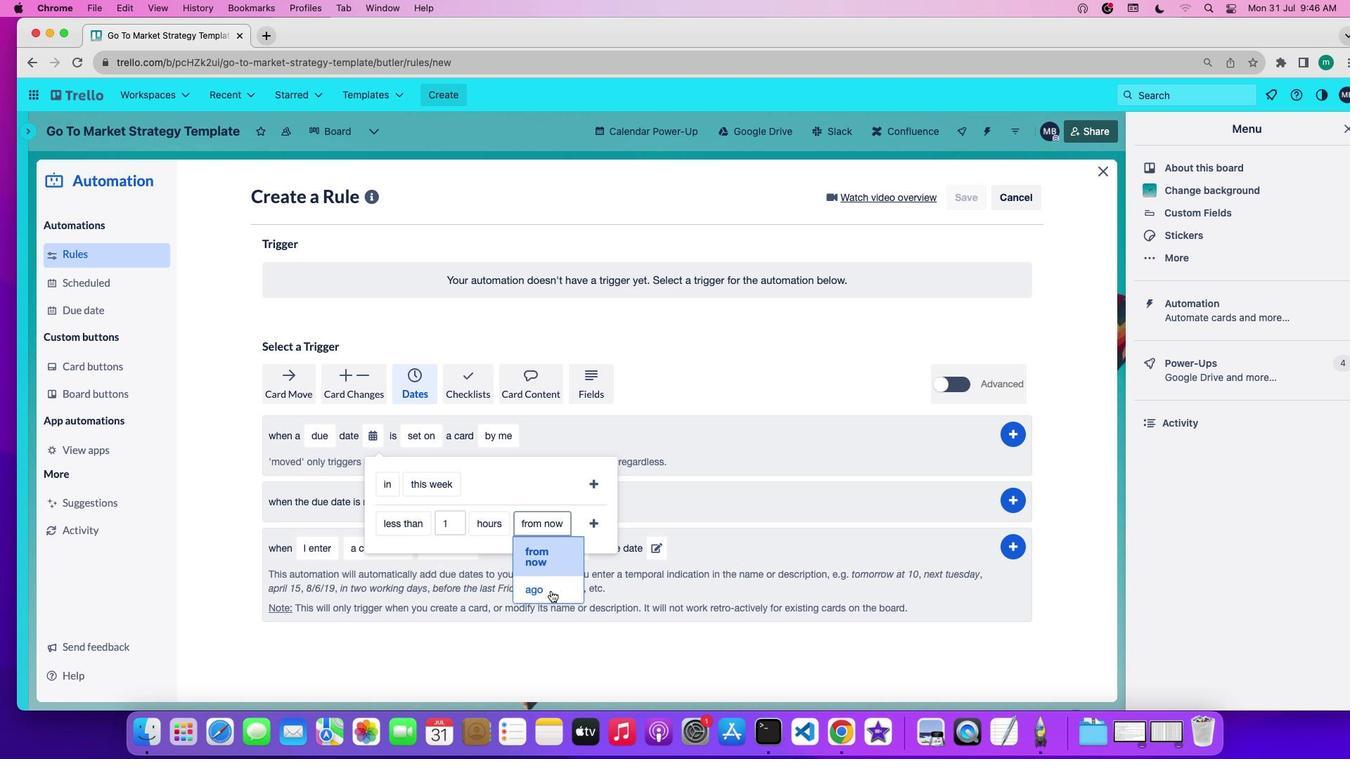 
Action: Mouse pressed left at (550, 590)
Screenshot: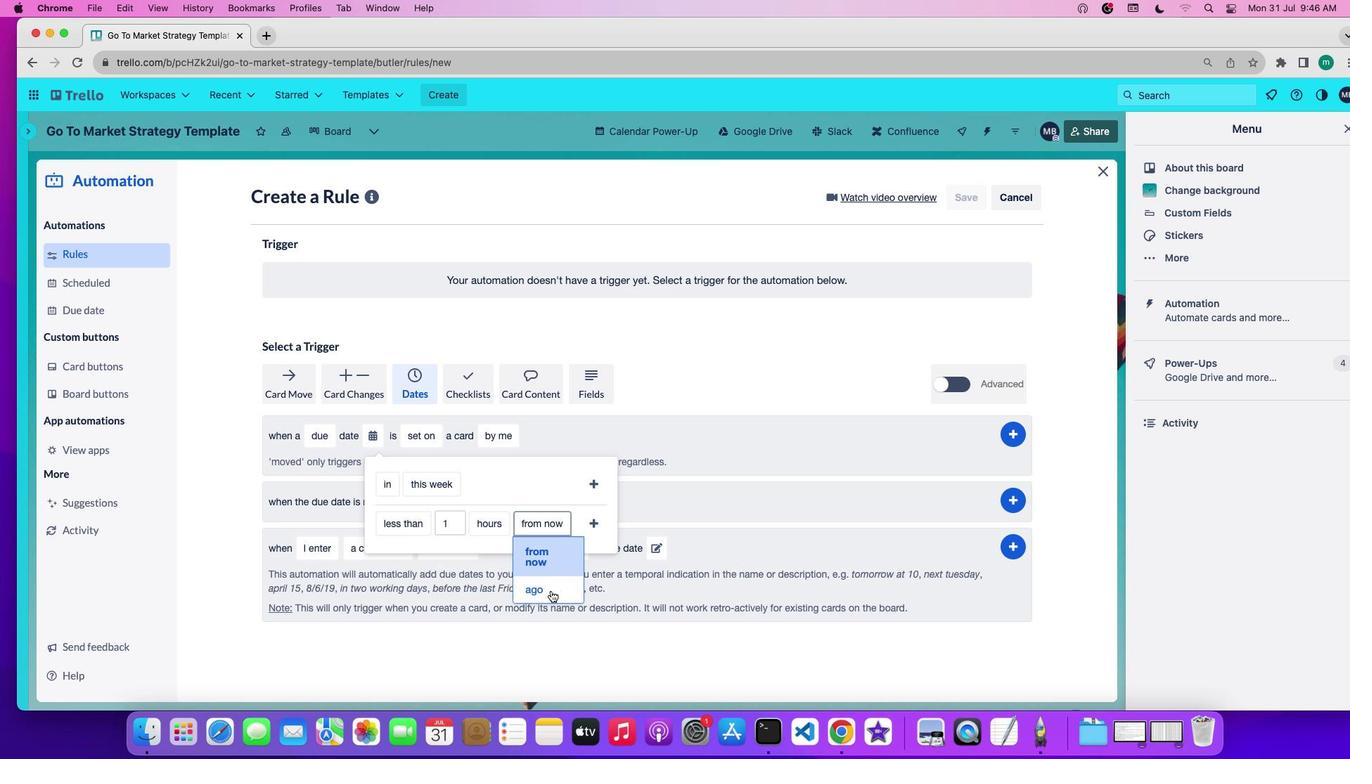 
Action: Mouse moved to (574, 528)
Screenshot: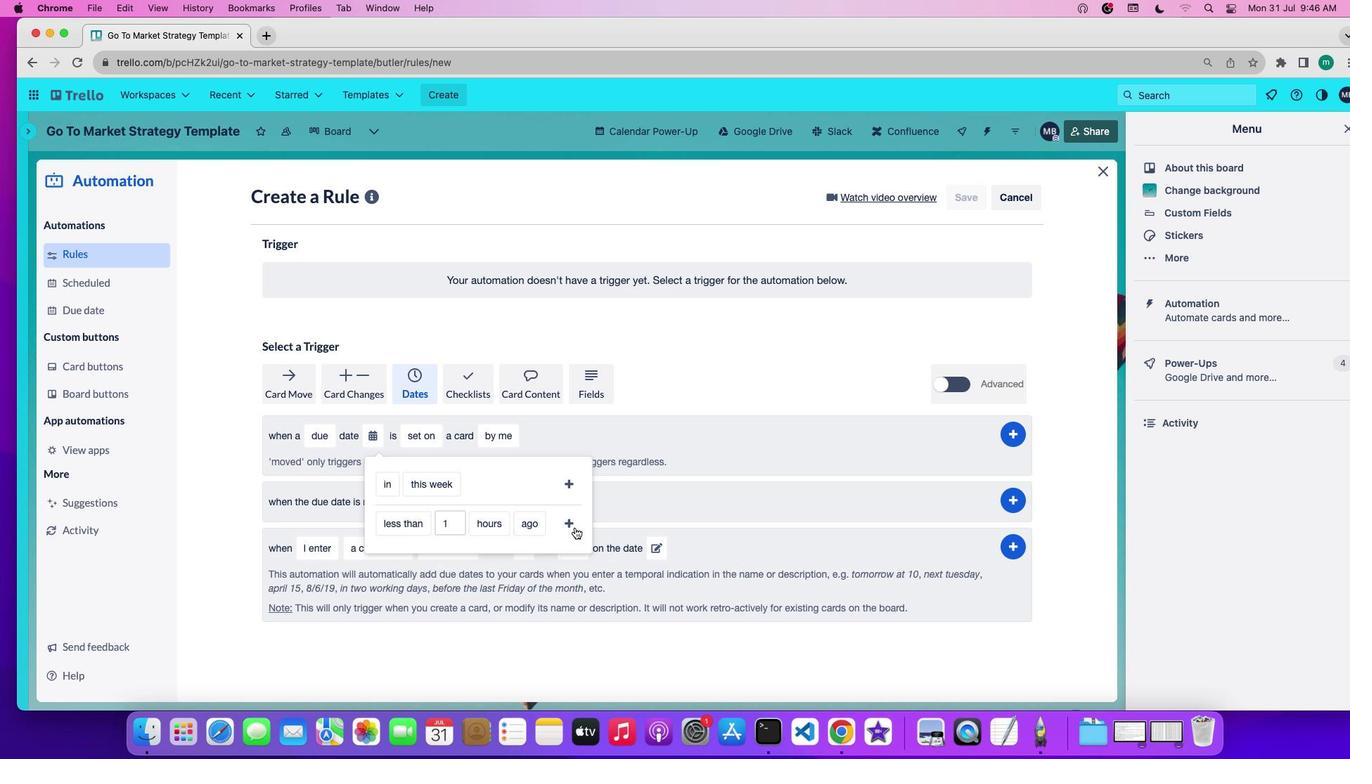 
Action: Mouse pressed left at (574, 528)
Screenshot: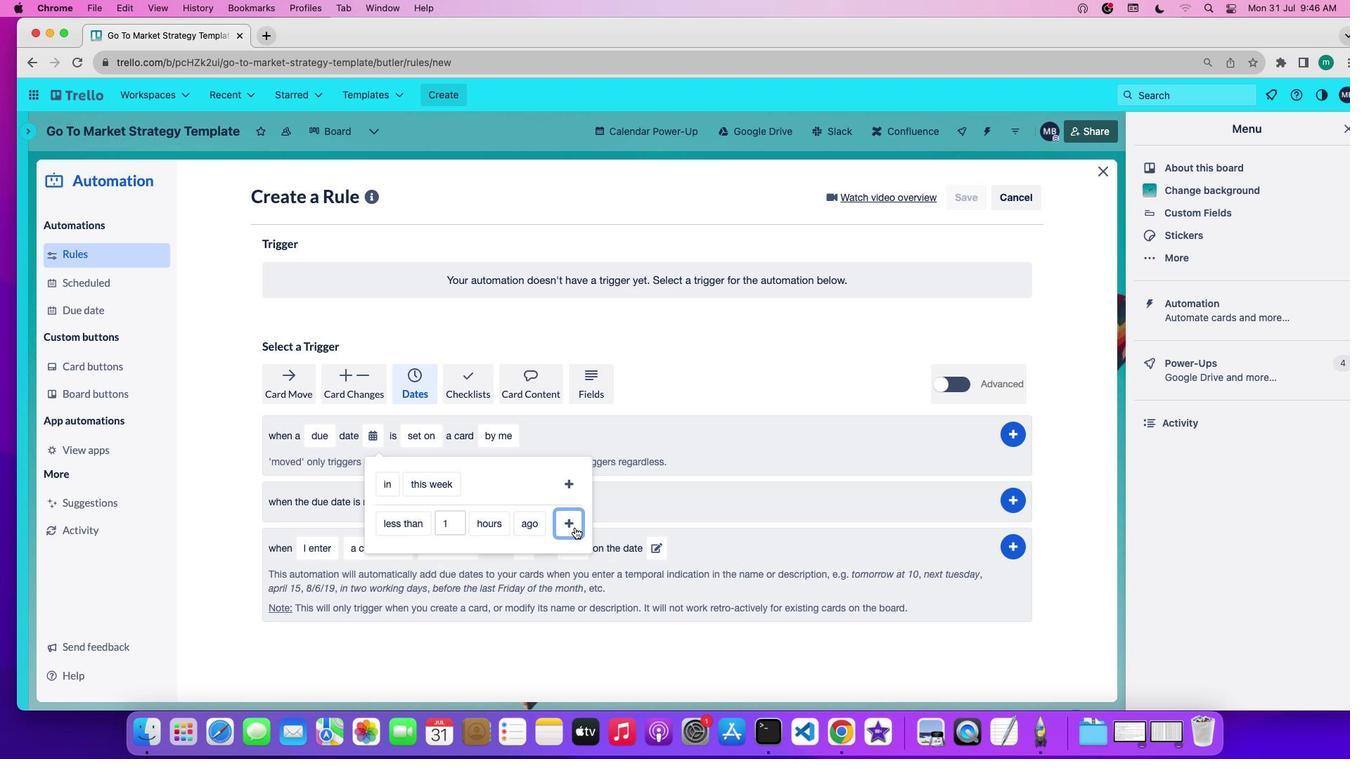 
Action: Mouse moved to (528, 428)
Screenshot: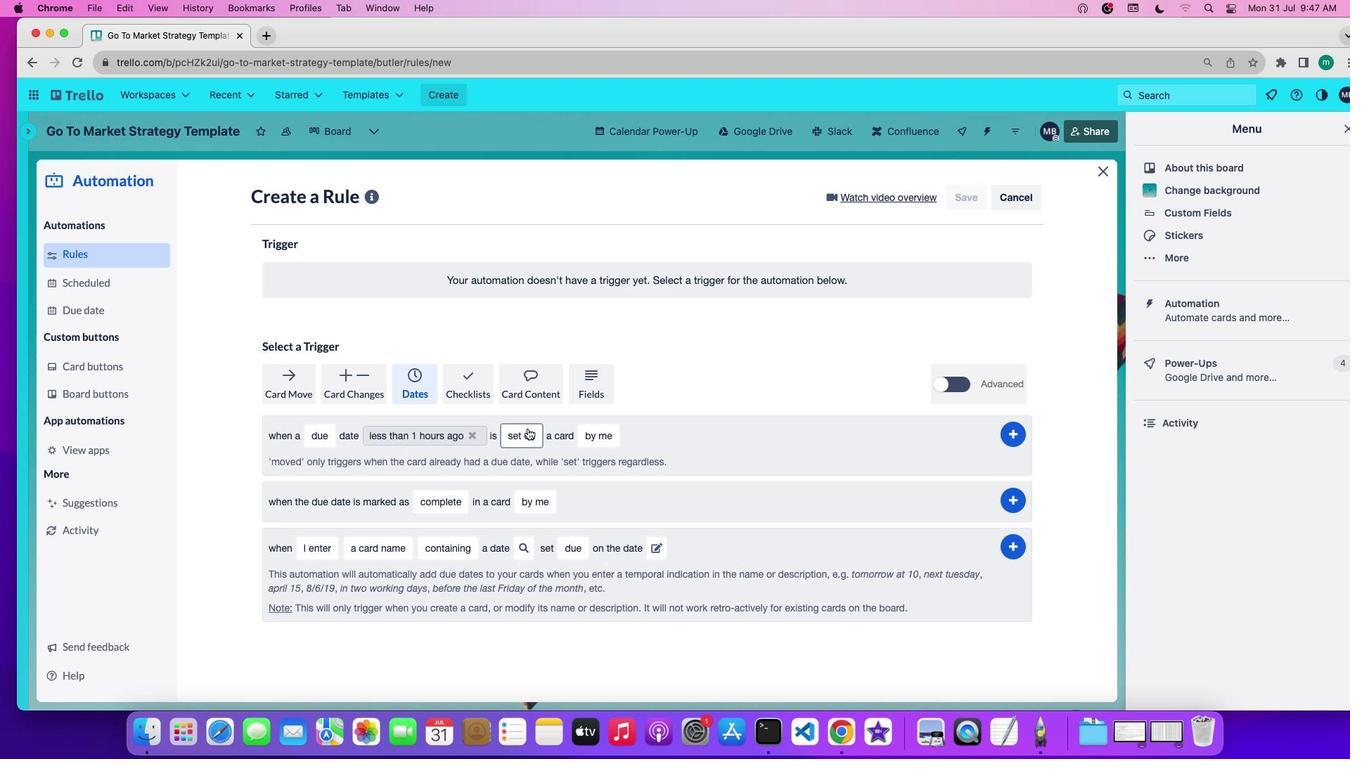 
Action: Mouse pressed left at (528, 428)
Screenshot: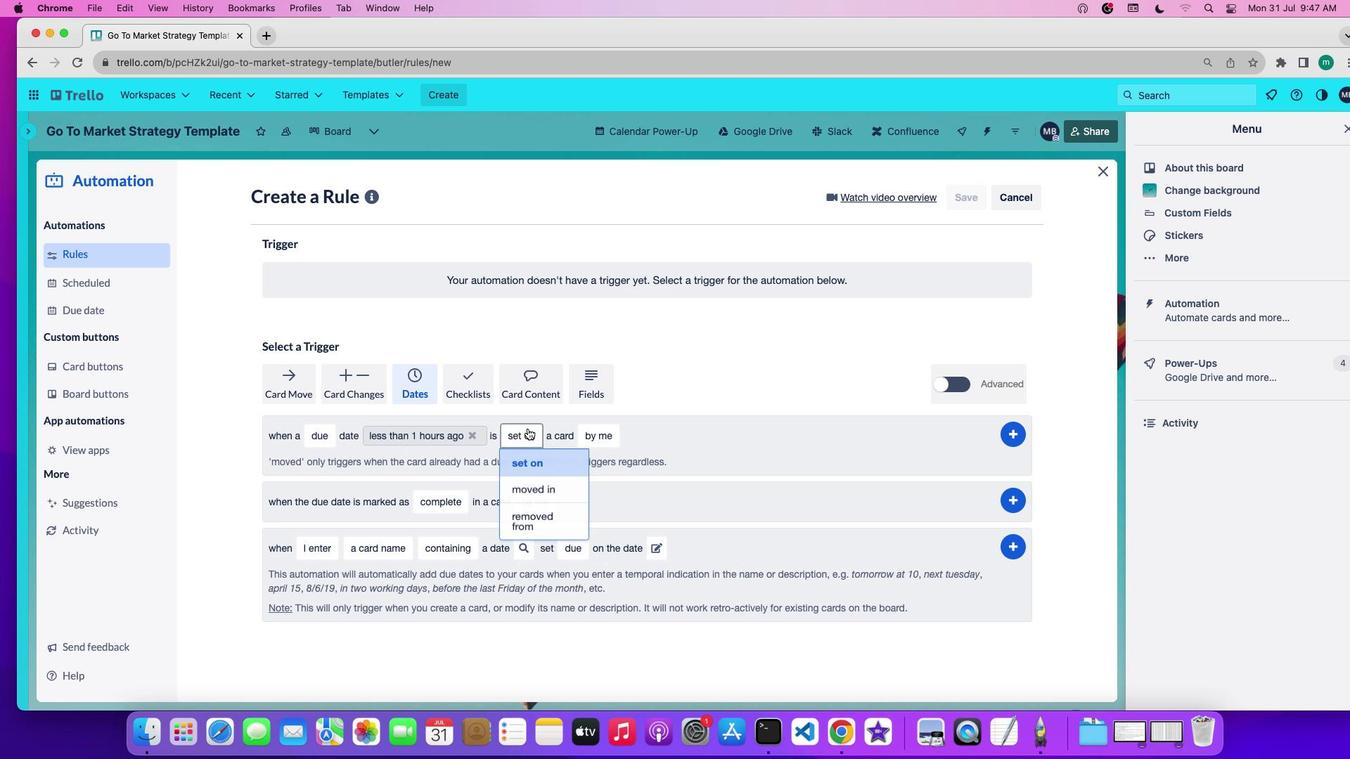 
Action: Mouse moved to (524, 488)
Screenshot: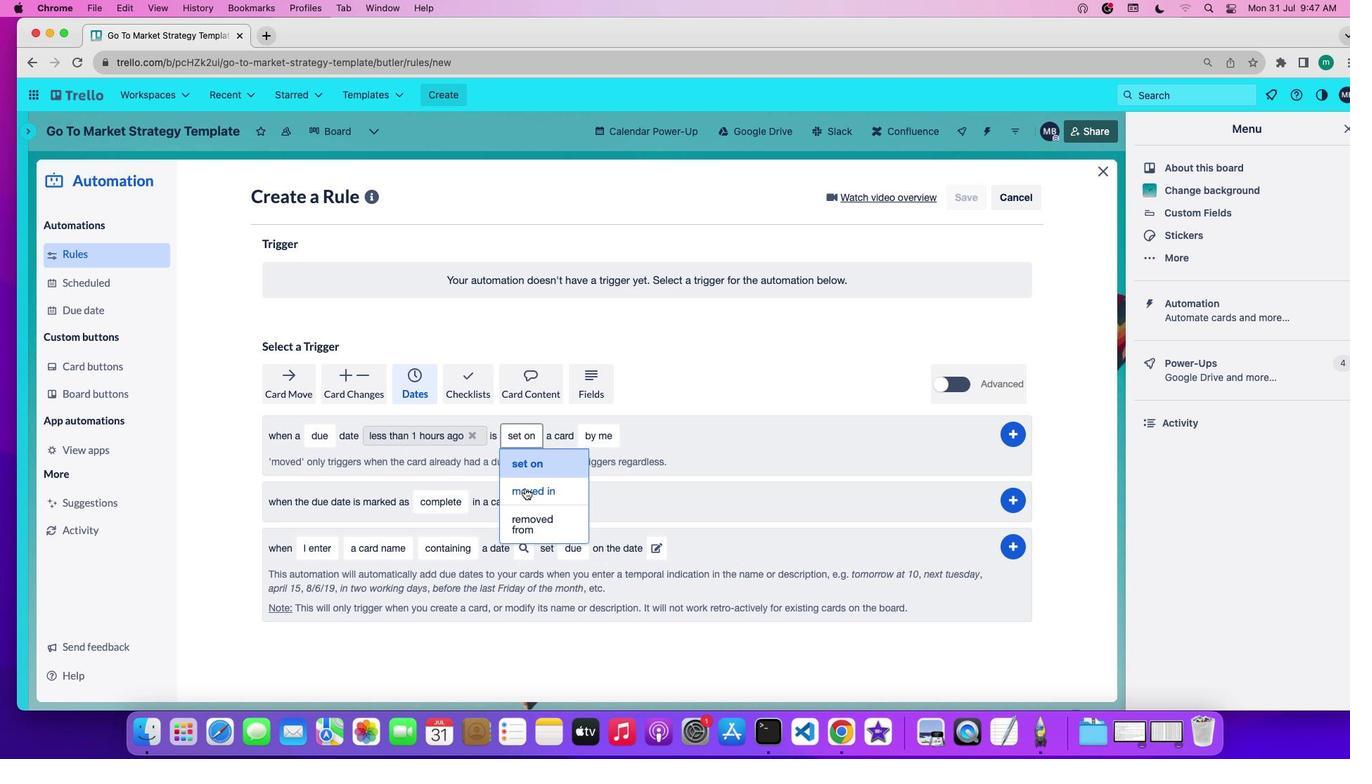 
Action: Mouse pressed left at (524, 488)
Screenshot: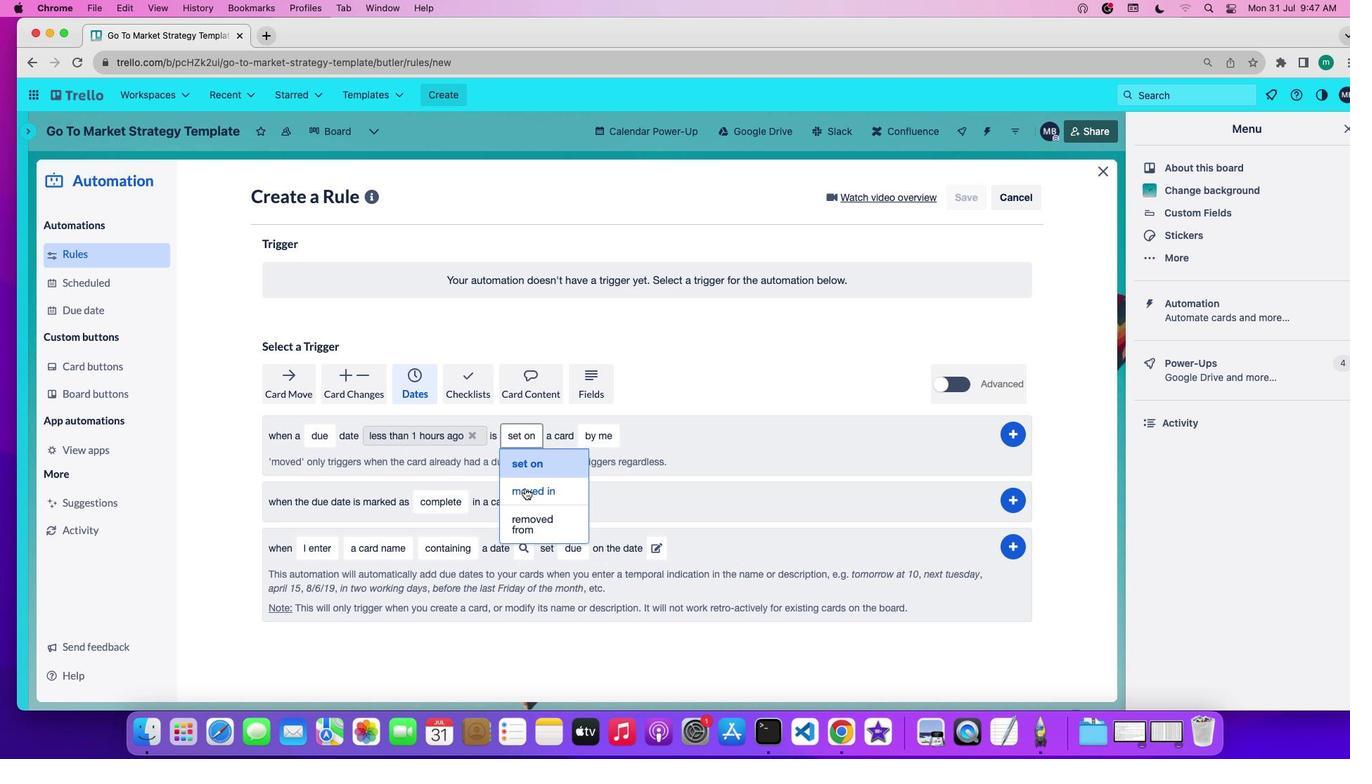 
Action: Mouse moved to (605, 433)
Screenshot: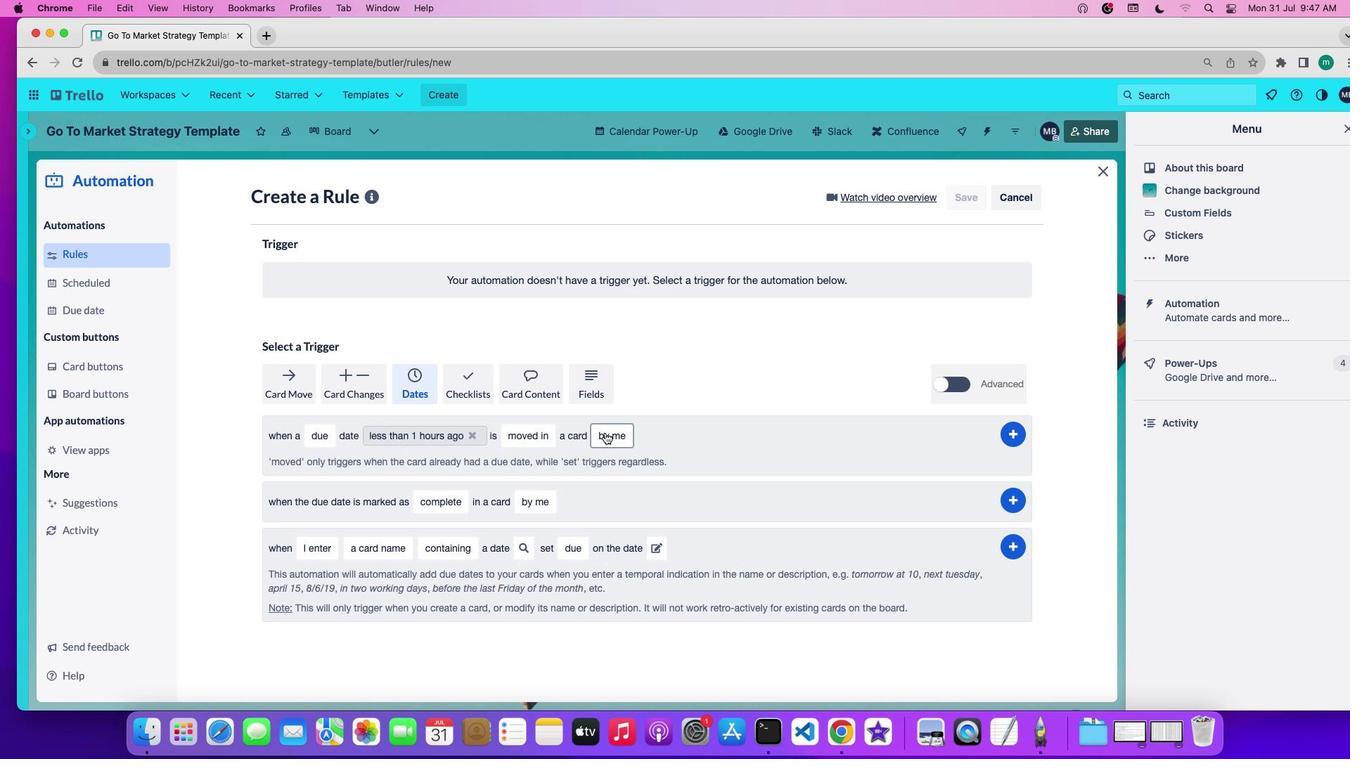 
Action: Mouse pressed left at (605, 433)
Screenshot: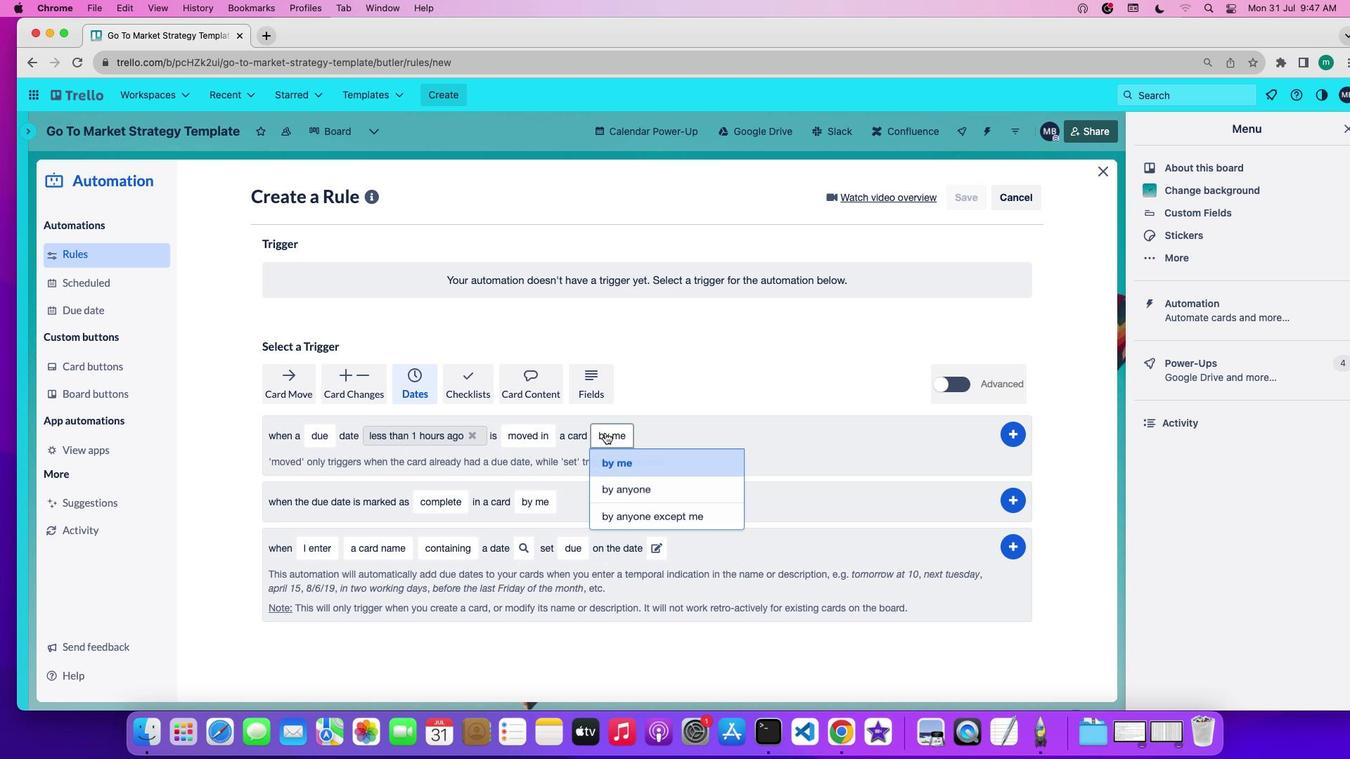 
Action: Mouse moved to (619, 494)
Screenshot: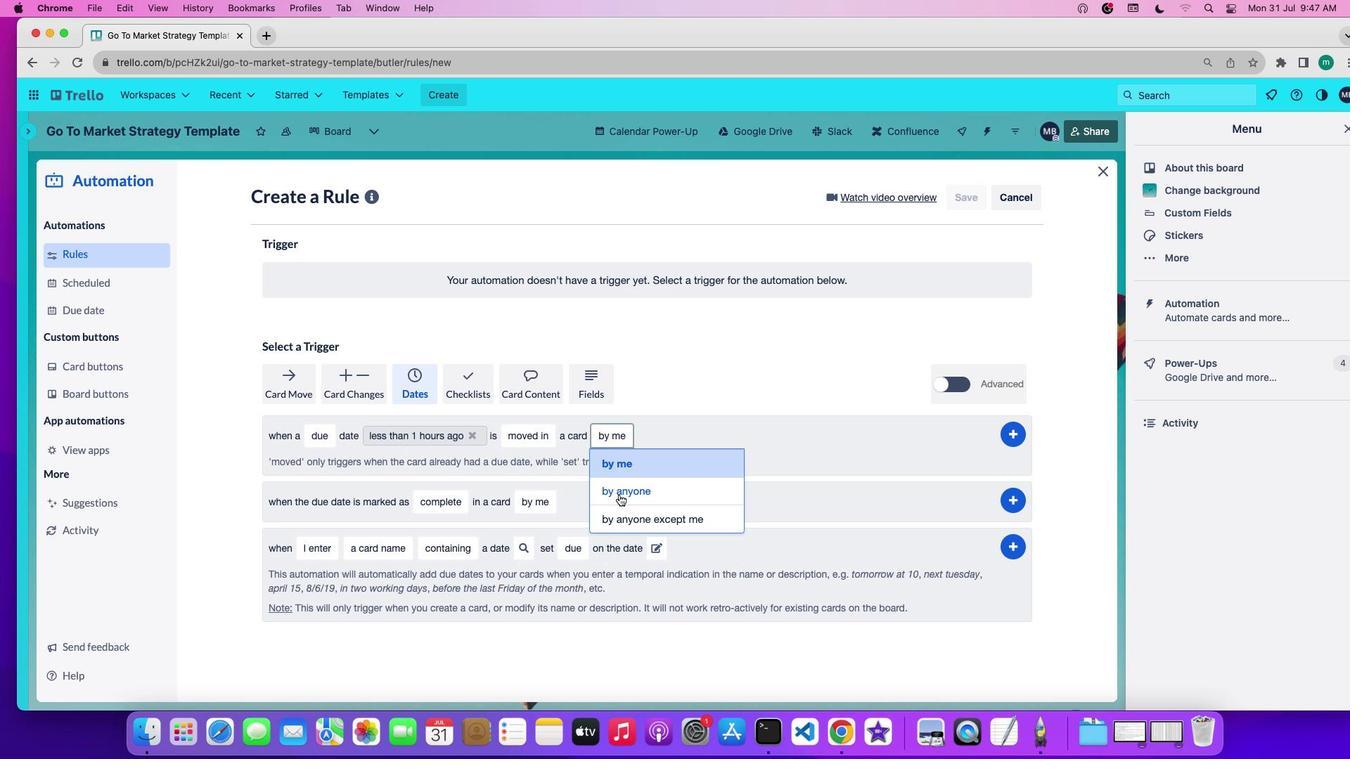 
Action: Mouse pressed left at (619, 494)
Screenshot: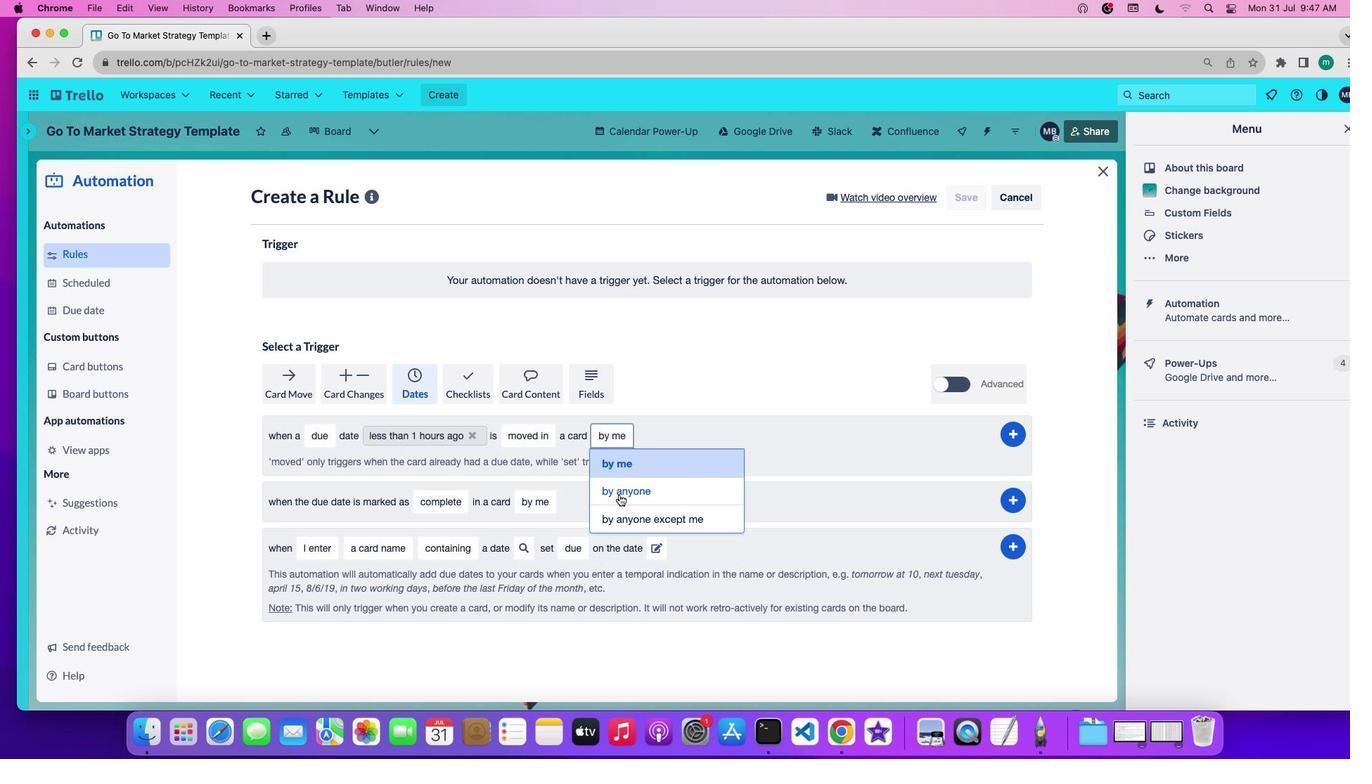 
Action: Mouse moved to (1015, 432)
Screenshot: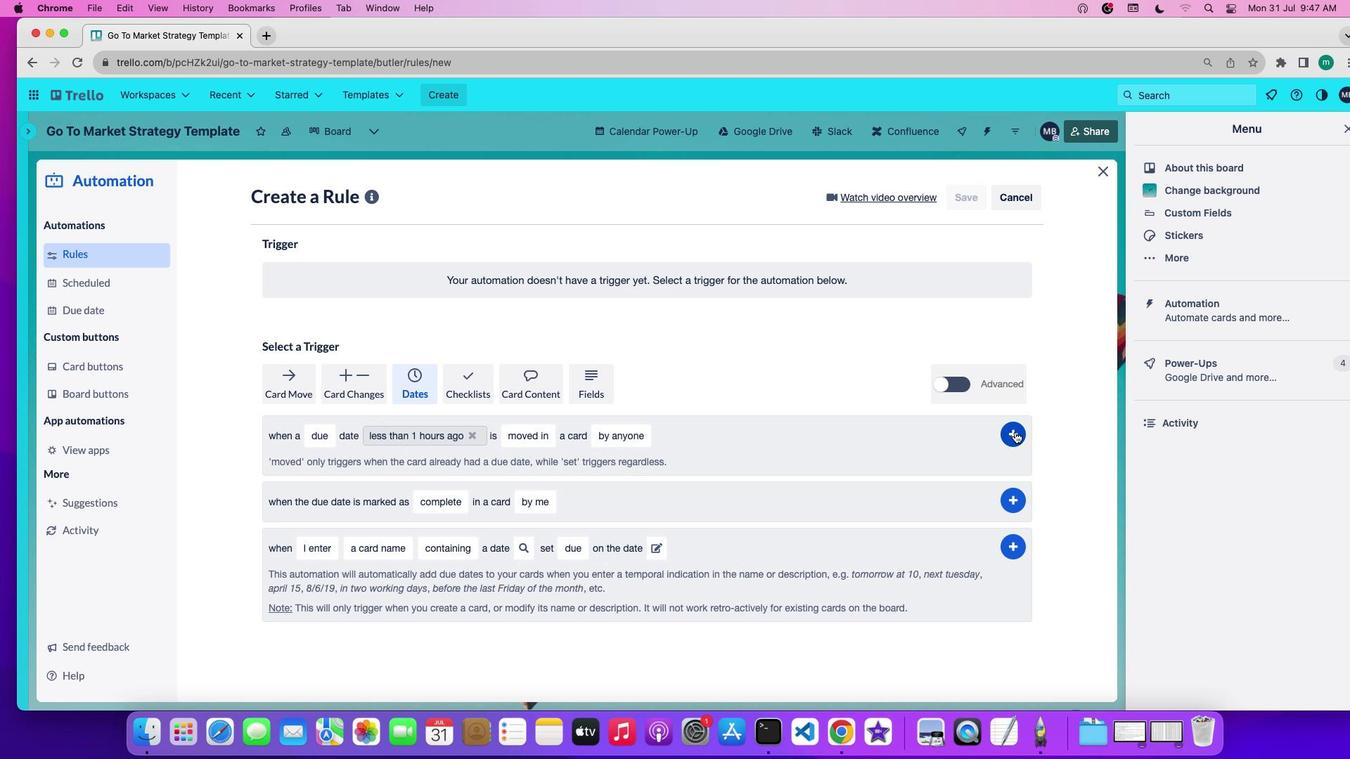 
Action: Mouse pressed left at (1015, 432)
Screenshot: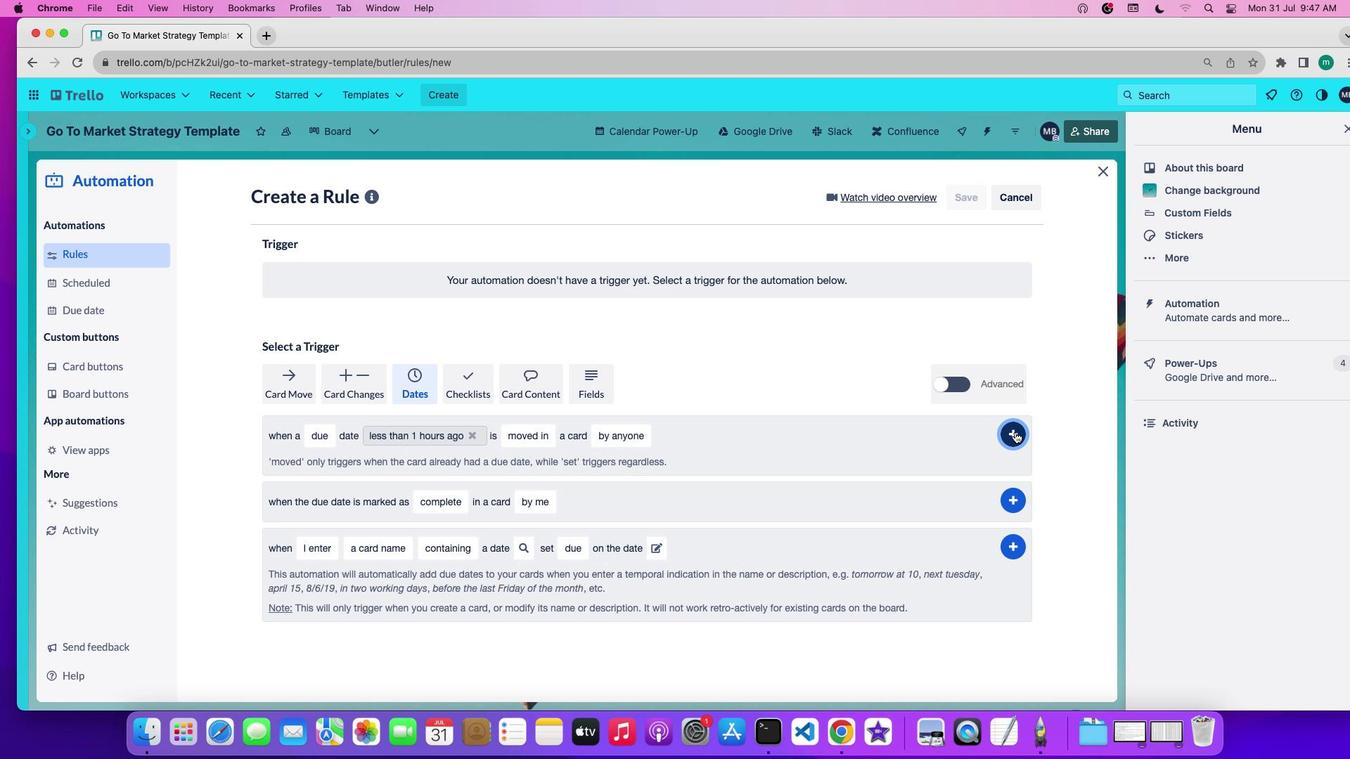 
